 Task: Look for space in Salem, India from 9th June, 2023 to 16th June, 2023 for 2 adults in price range Rs.8000 to Rs.16000. Place can be entire place with 2 bedrooms having 2 beds and 1 bathroom. Property type can be house, flat, guest house. Booking option can be shelf check-in. Required host language is English.
Action: Mouse moved to (460, 65)
Screenshot: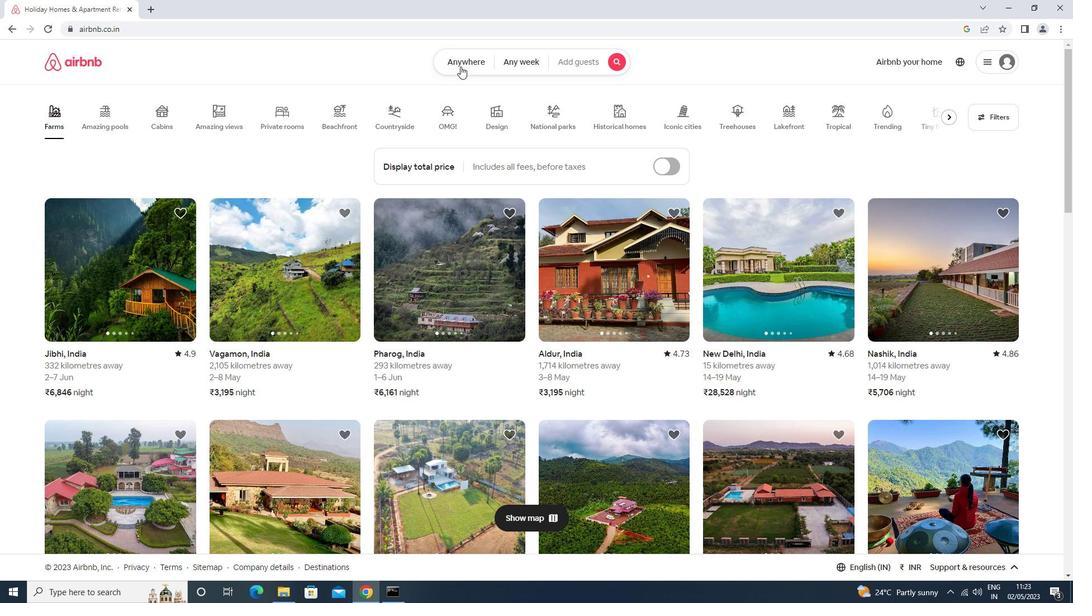 
Action: Mouse pressed left at (460, 65)
Screenshot: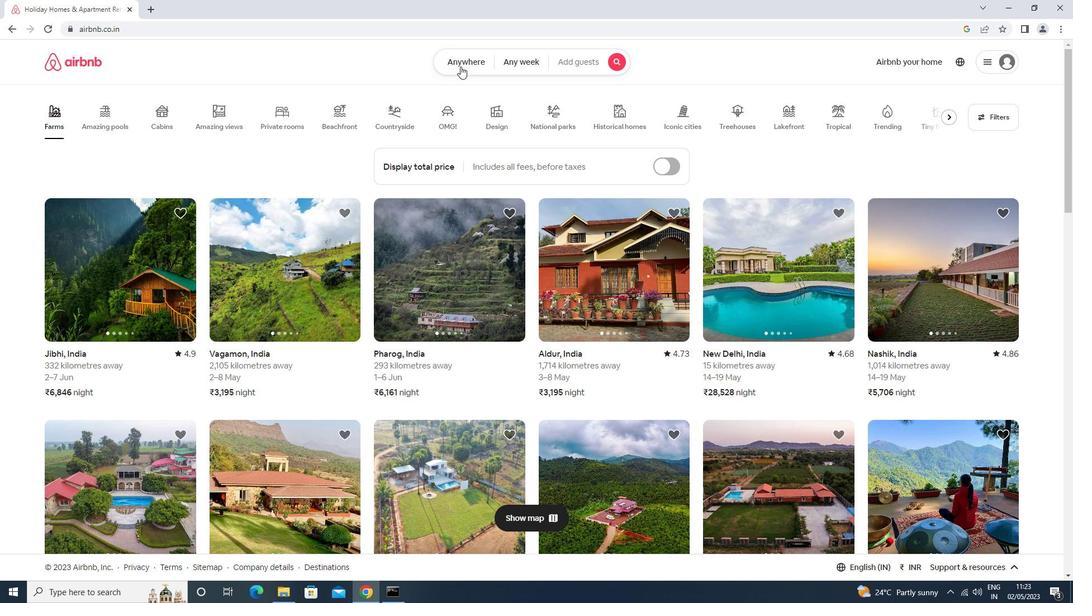
Action: Mouse moved to (422, 103)
Screenshot: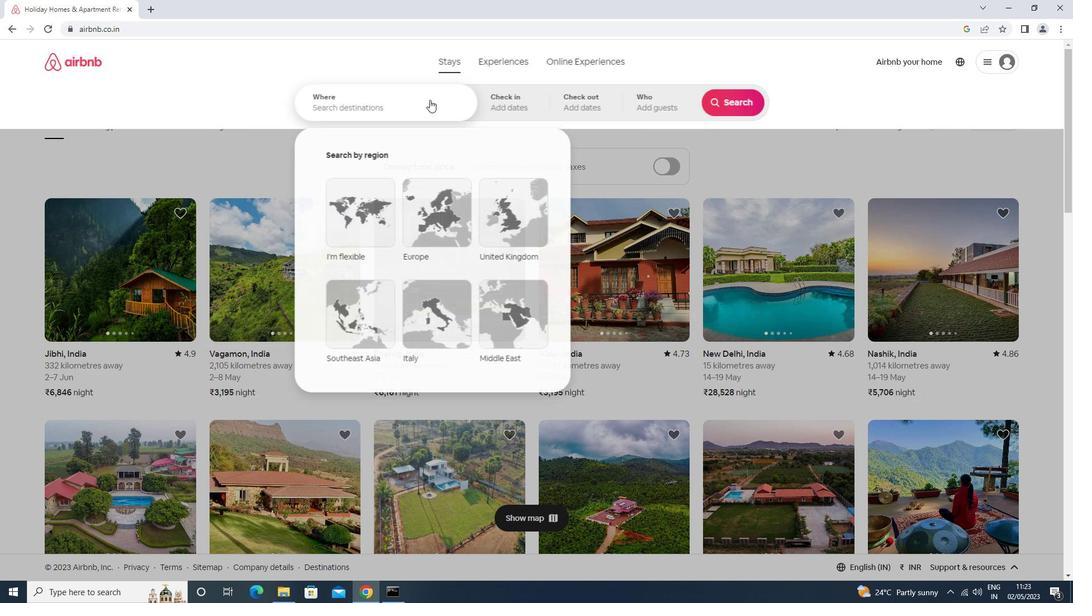 
Action: Mouse pressed left at (422, 103)
Screenshot: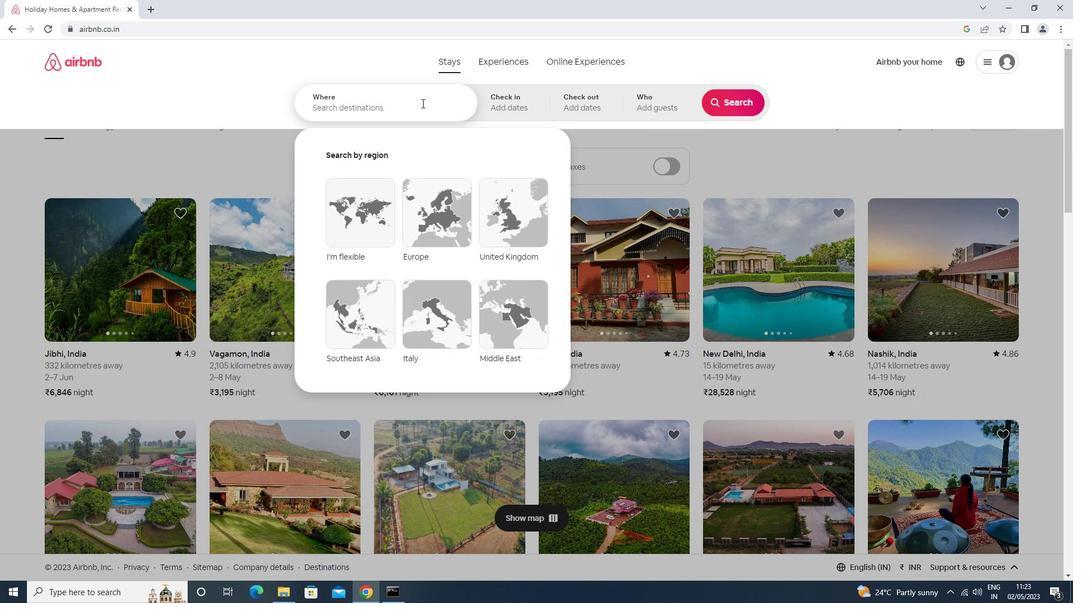 
Action: Mouse moved to (422, 105)
Screenshot: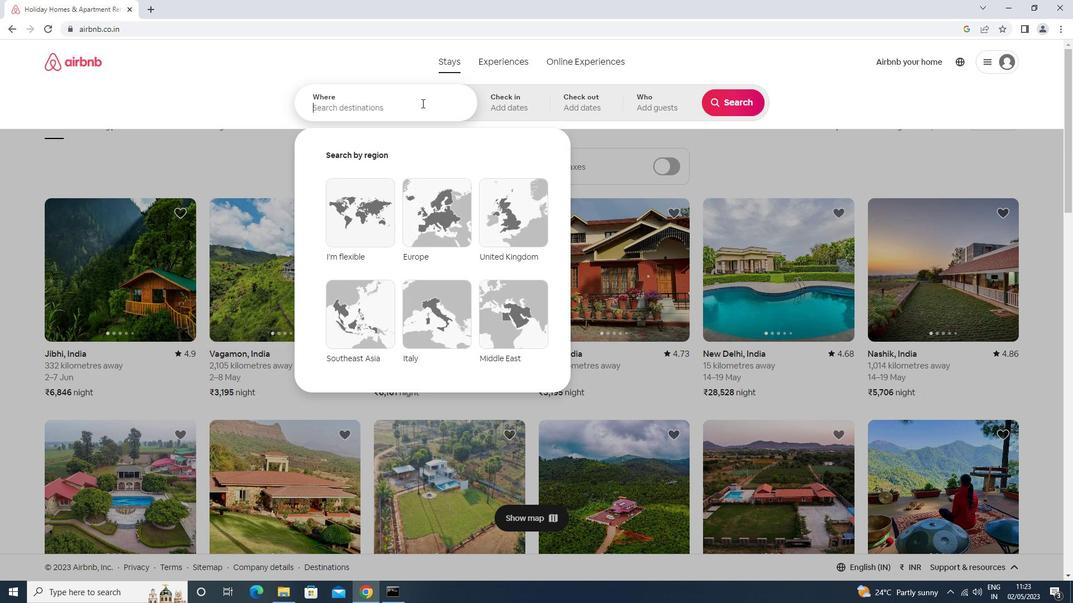 
Action: Key pressed s<Key.caps_lock>alem<Key.enter>
Screenshot: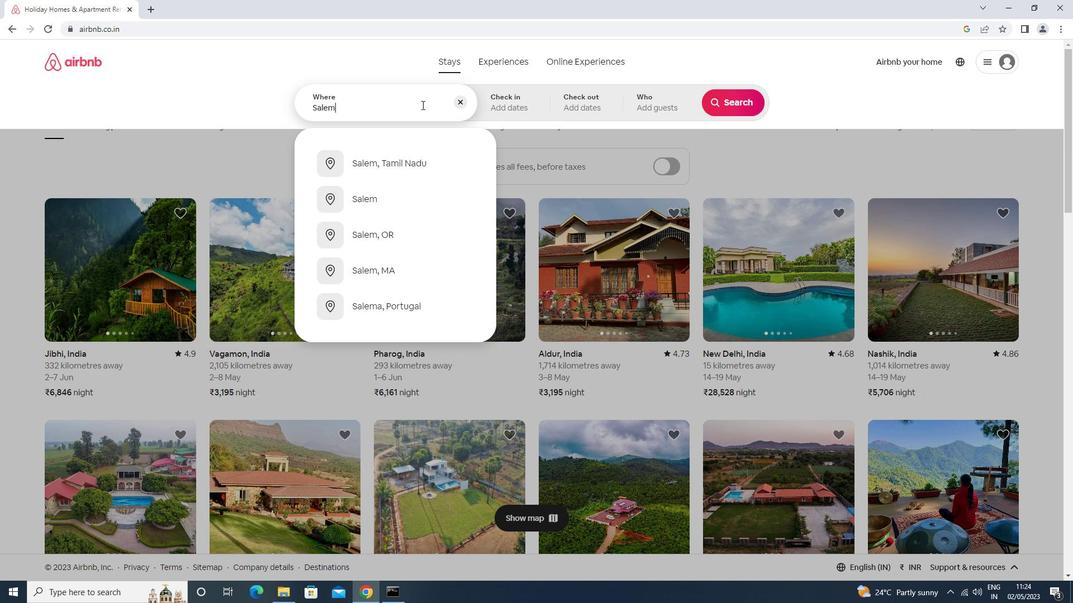 
Action: Mouse moved to (686, 260)
Screenshot: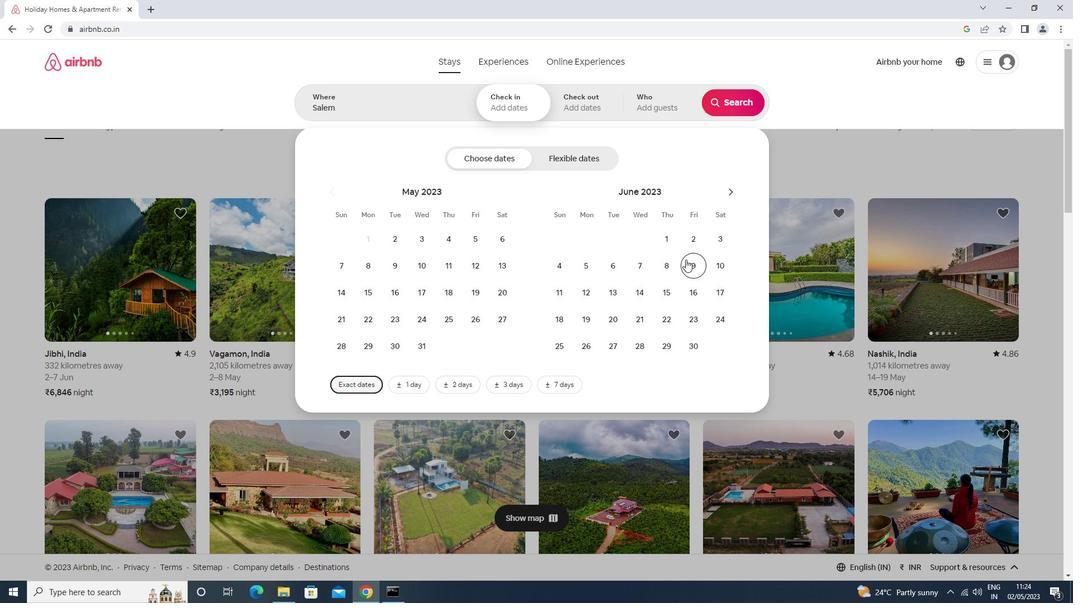 
Action: Mouse pressed left at (686, 260)
Screenshot: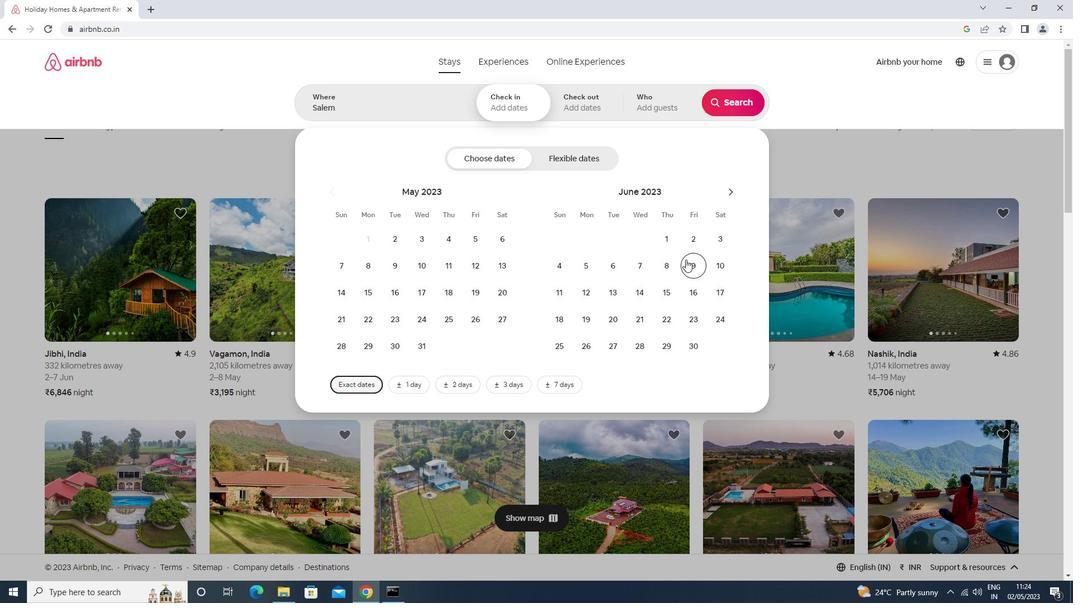 
Action: Mouse moved to (697, 301)
Screenshot: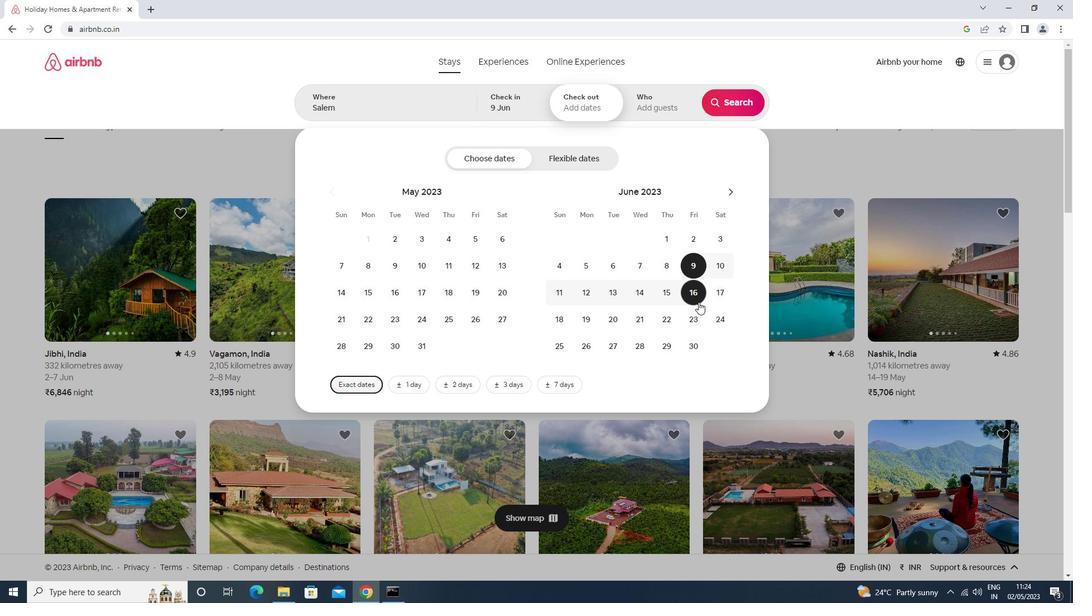 
Action: Mouse pressed left at (697, 301)
Screenshot: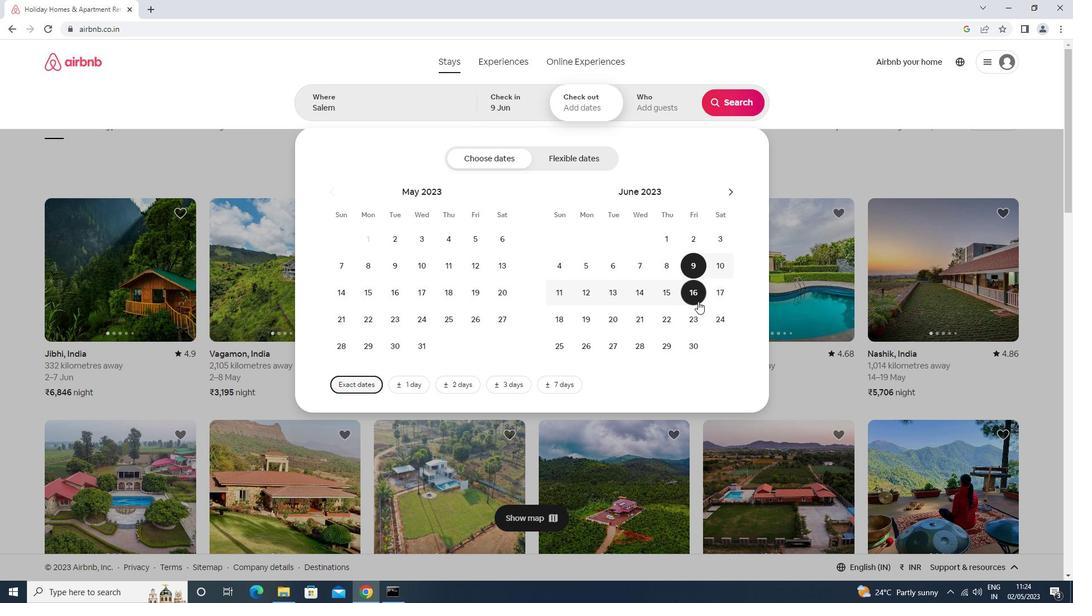 
Action: Mouse moved to (646, 107)
Screenshot: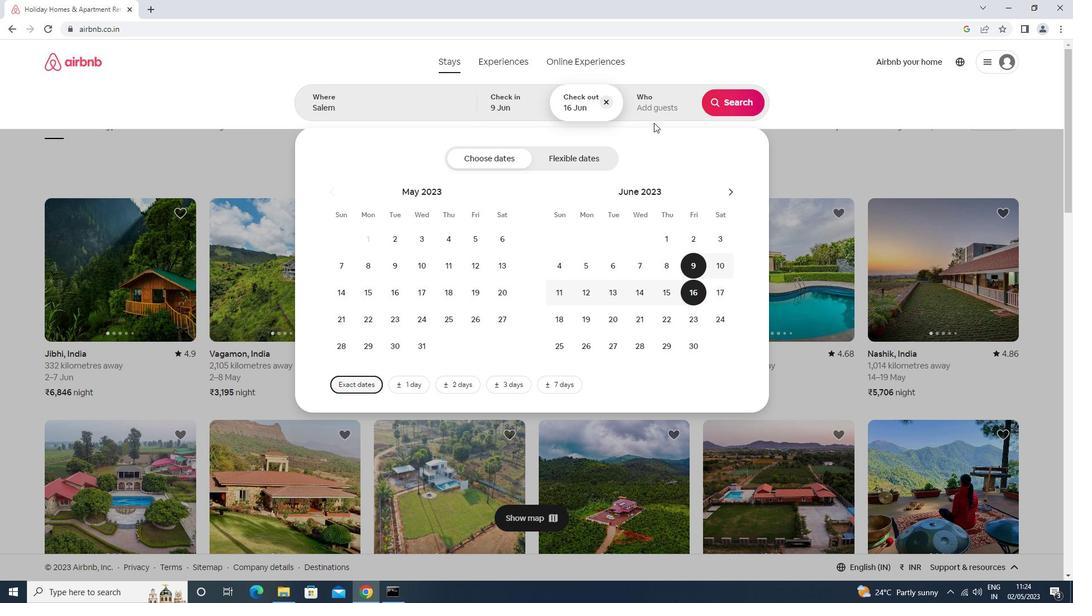 
Action: Mouse pressed left at (646, 107)
Screenshot: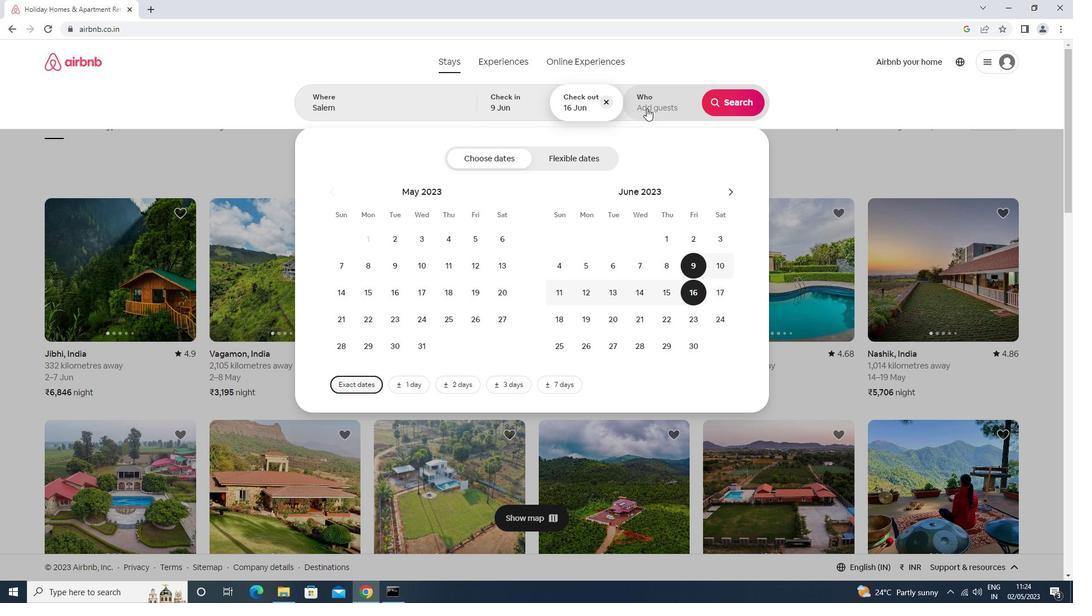 
Action: Mouse moved to (734, 164)
Screenshot: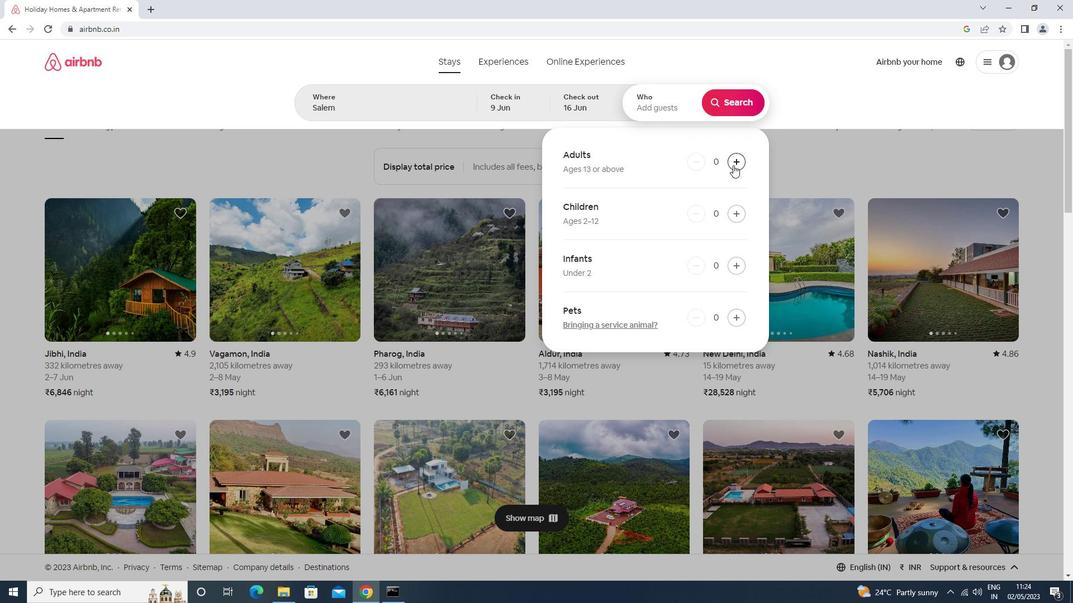 
Action: Mouse pressed left at (734, 164)
Screenshot: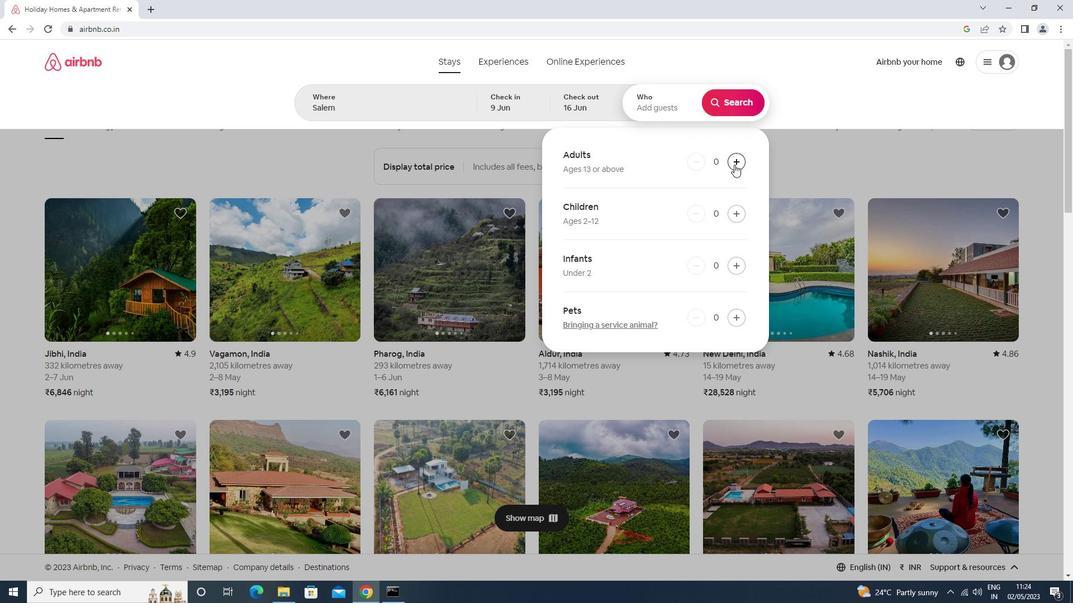 
Action: Mouse pressed left at (734, 164)
Screenshot: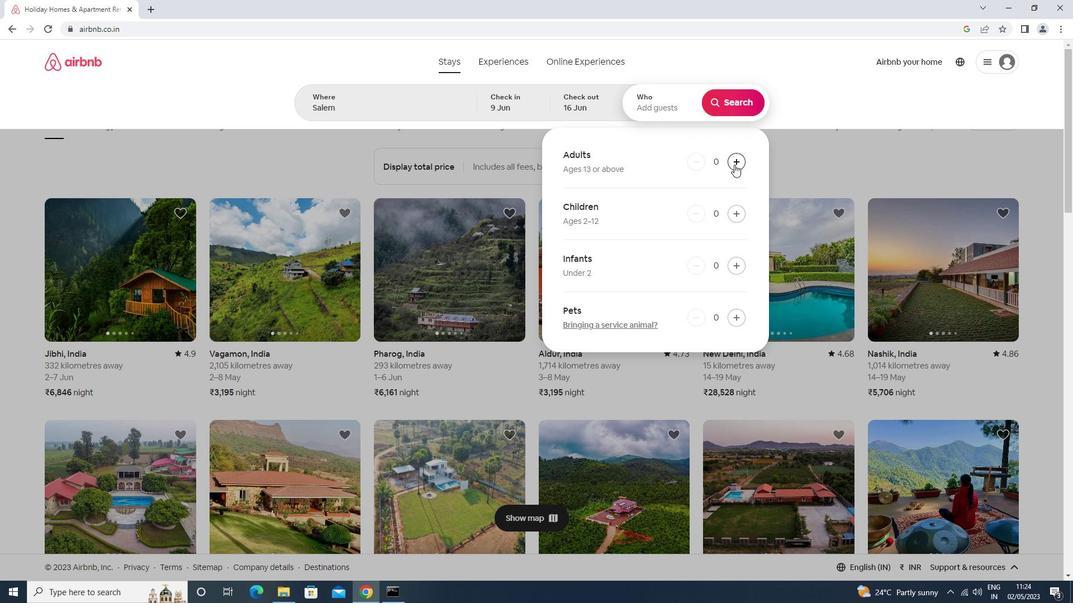 
Action: Mouse moved to (735, 107)
Screenshot: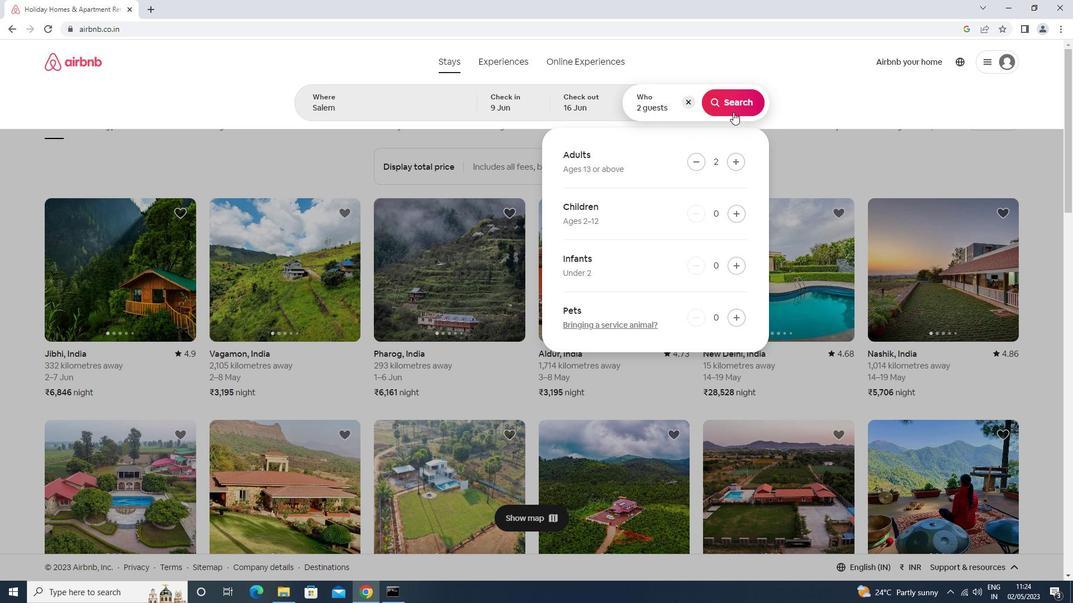
Action: Mouse pressed left at (735, 107)
Screenshot: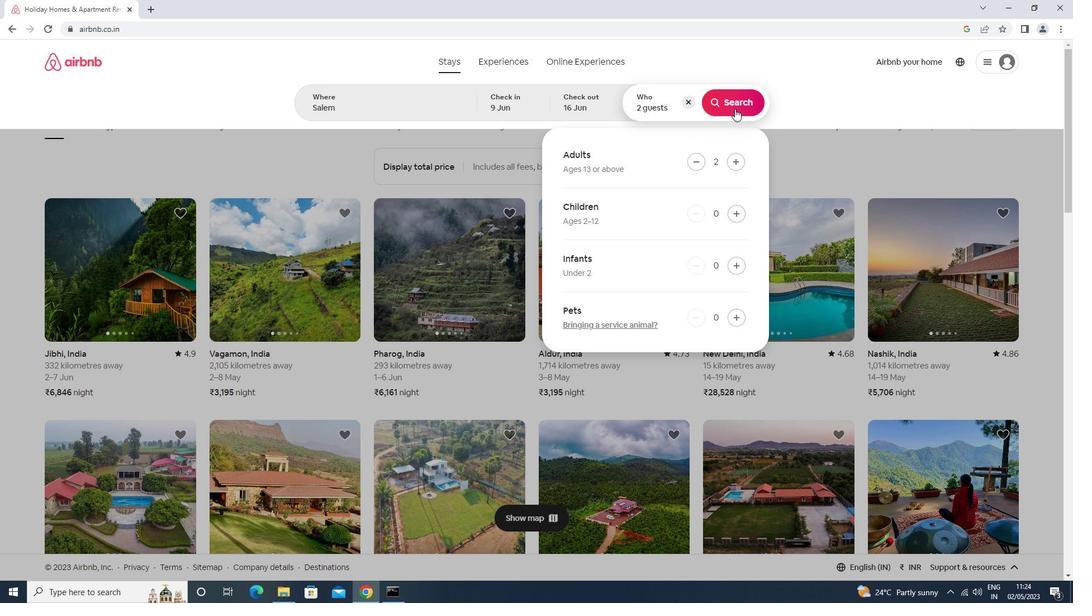 
Action: Mouse moved to (1008, 104)
Screenshot: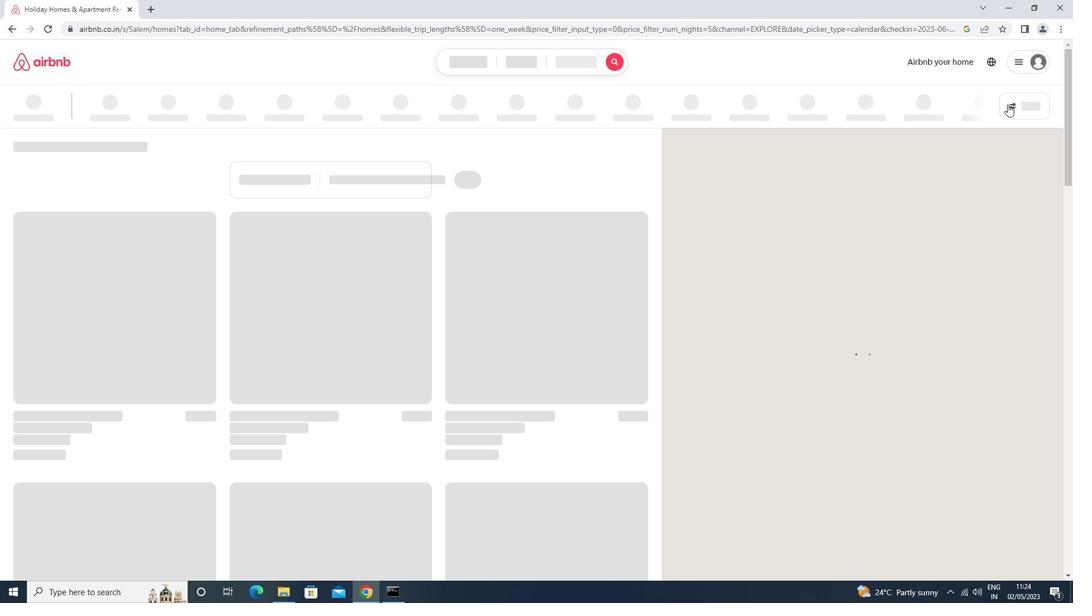 
Action: Mouse pressed left at (1008, 104)
Screenshot: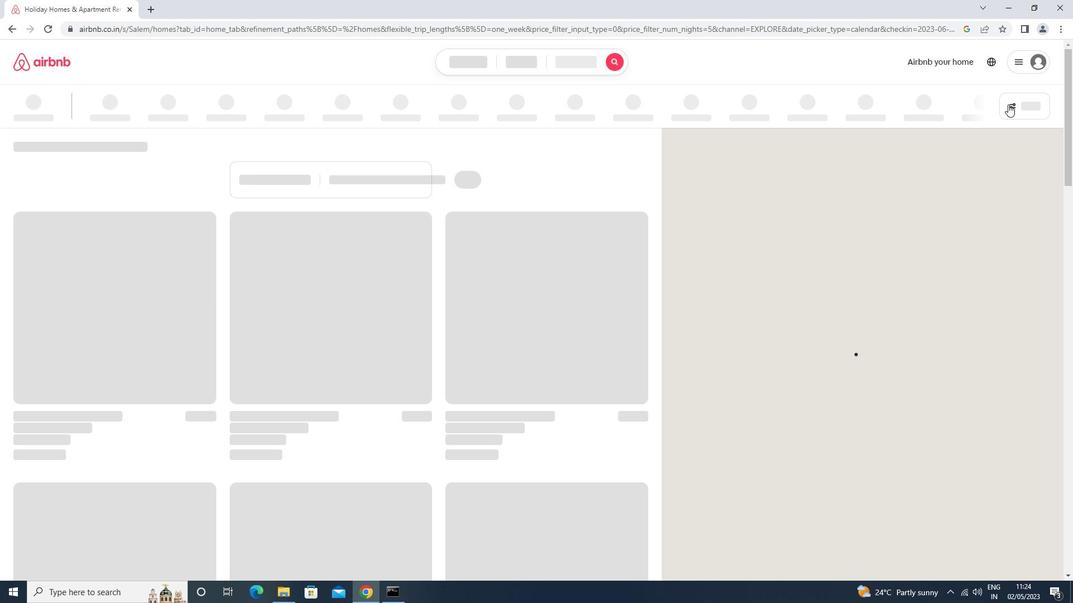 
Action: Mouse moved to (1012, 103)
Screenshot: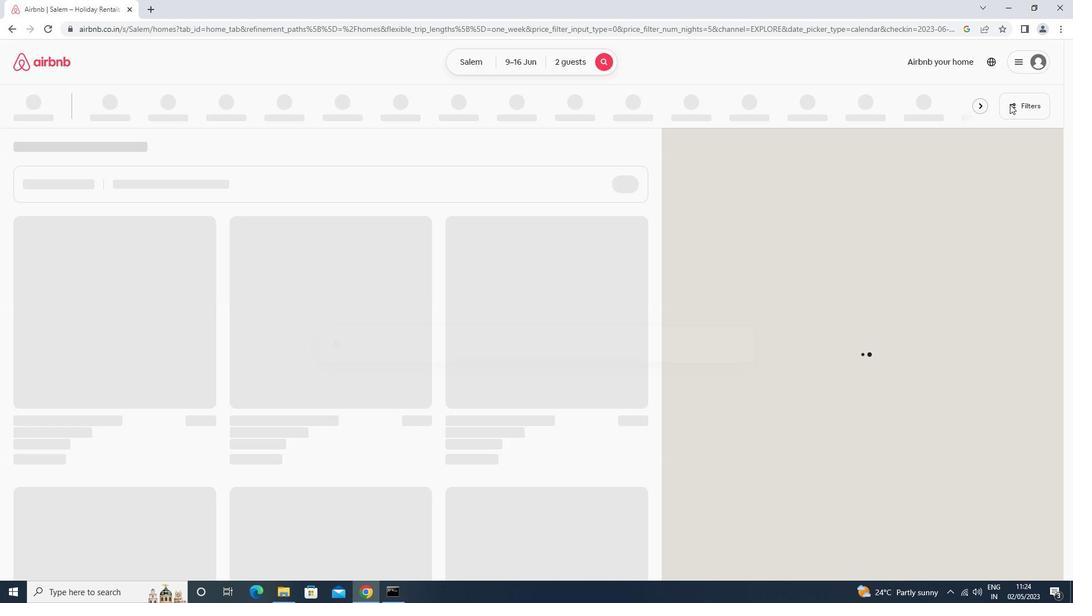 
Action: Mouse pressed left at (1012, 103)
Screenshot: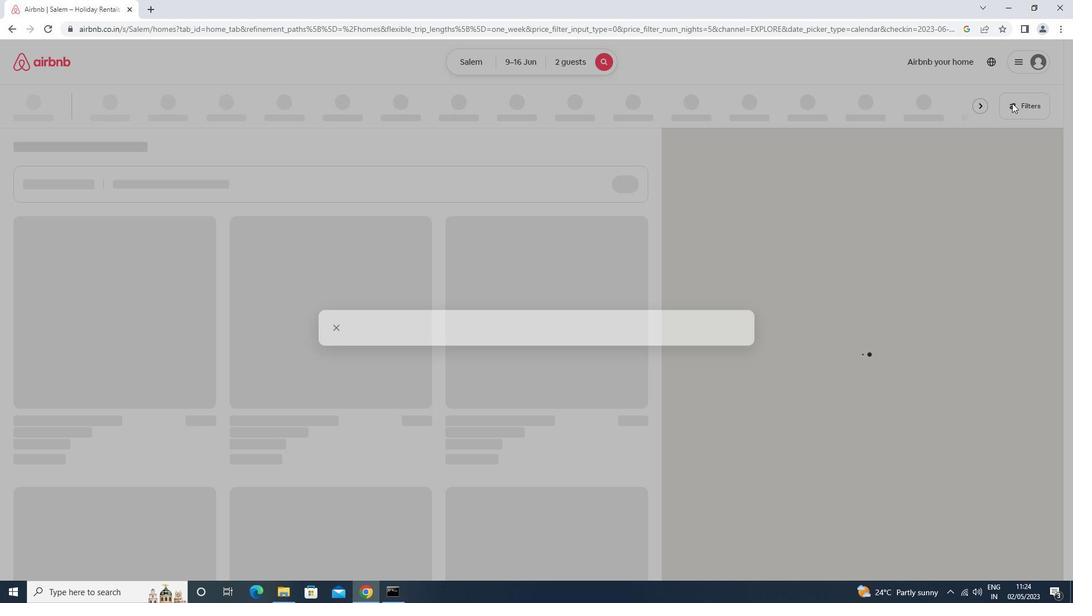 
Action: Mouse moved to (1010, 113)
Screenshot: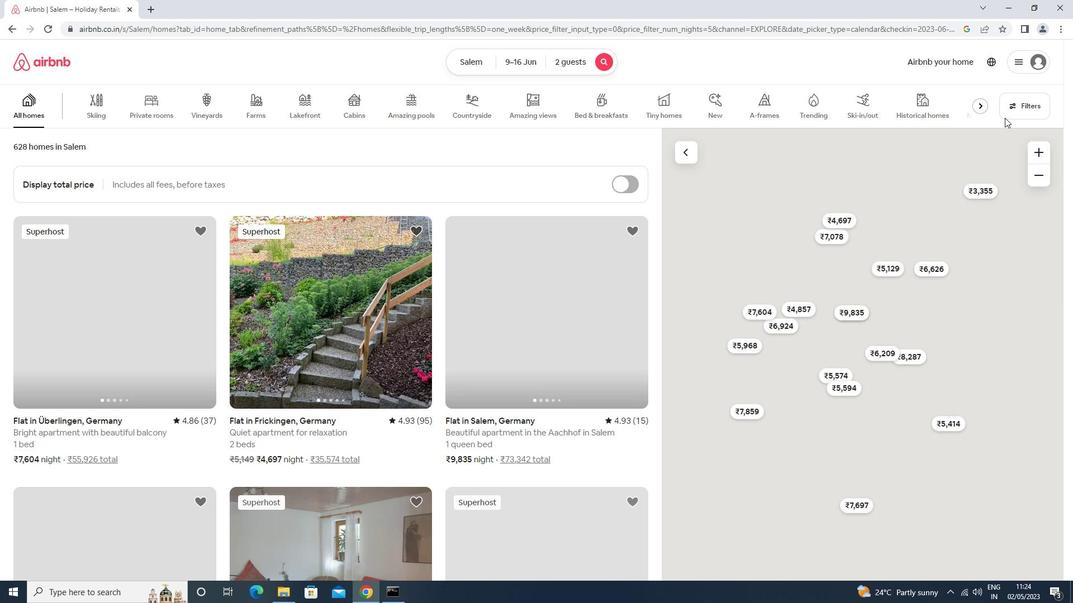 
Action: Mouse pressed left at (1010, 113)
Screenshot: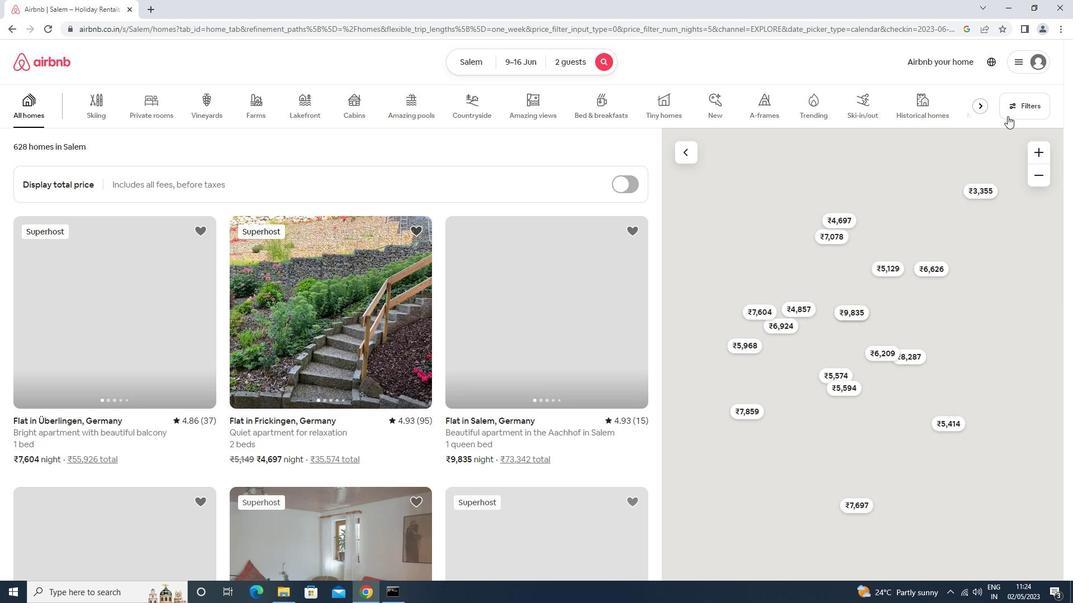 
Action: Mouse moved to (433, 248)
Screenshot: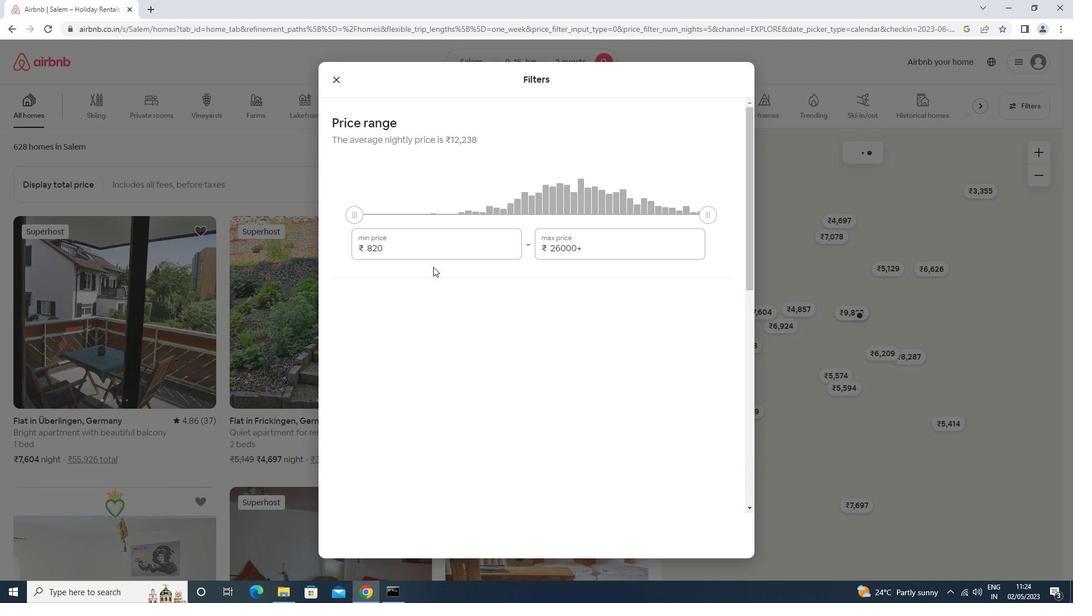 
Action: Mouse pressed left at (433, 248)
Screenshot: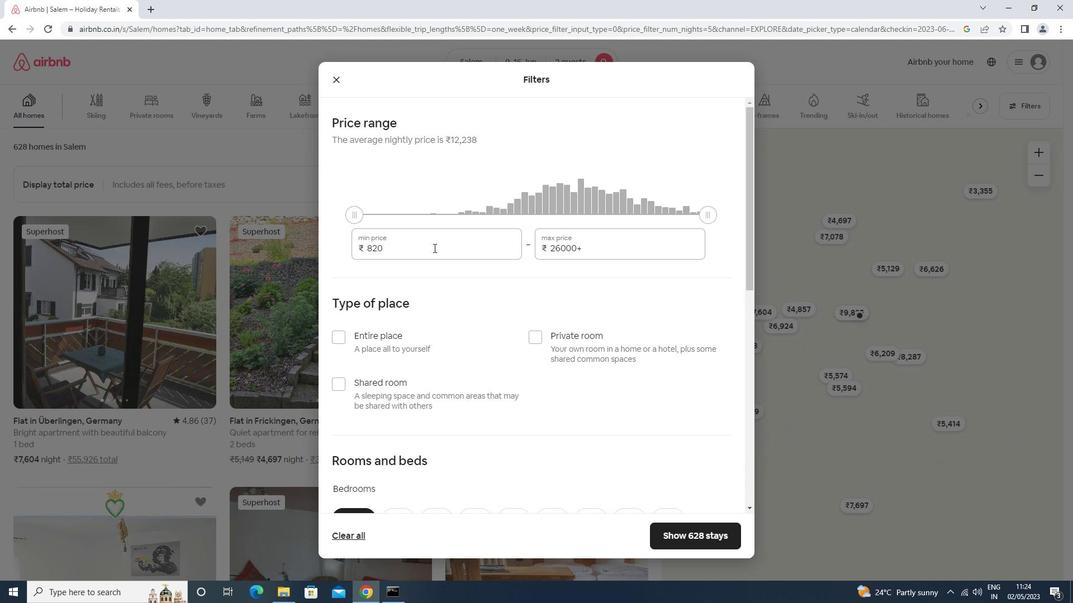
Action: Mouse moved to (433, 247)
Screenshot: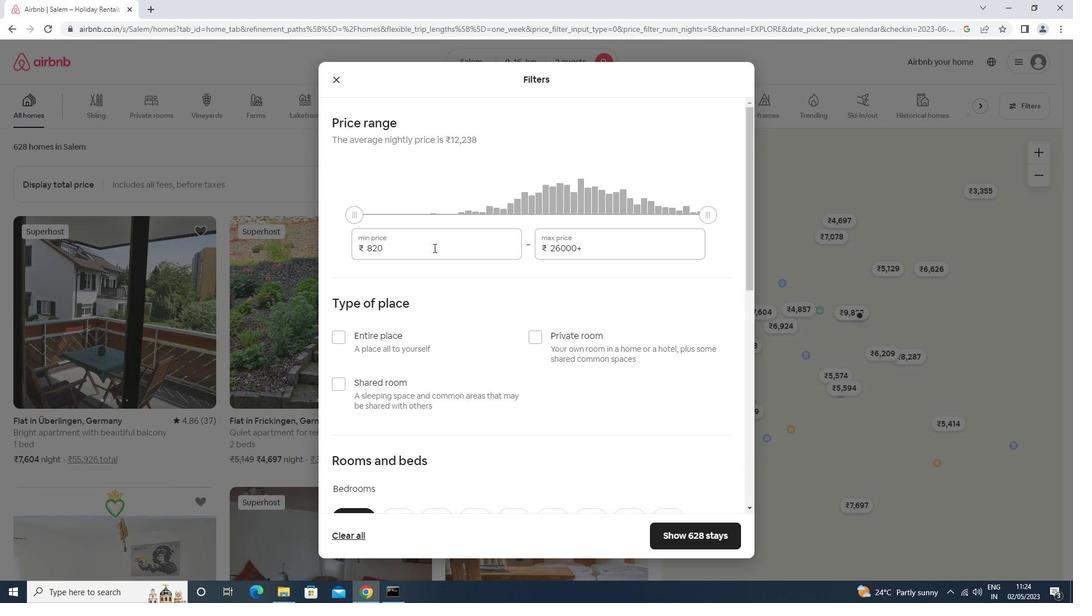 
Action: Key pressed <Key.backspace><Key.backspace><Key.backspace><Key.backspace><Key.backspace>8000<Key.tab>16000
Screenshot: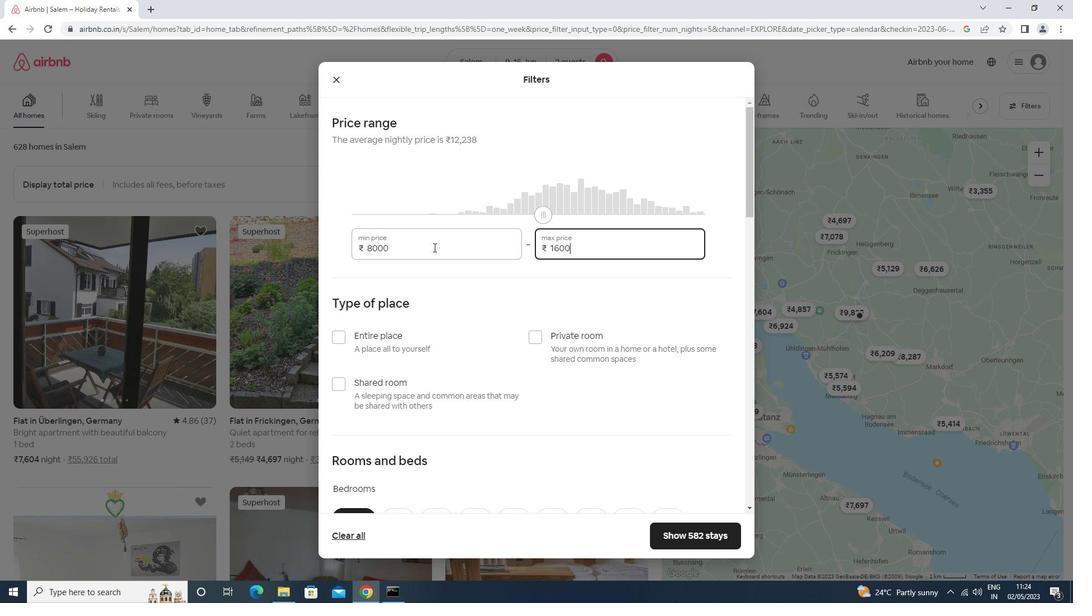 
Action: Mouse moved to (367, 339)
Screenshot: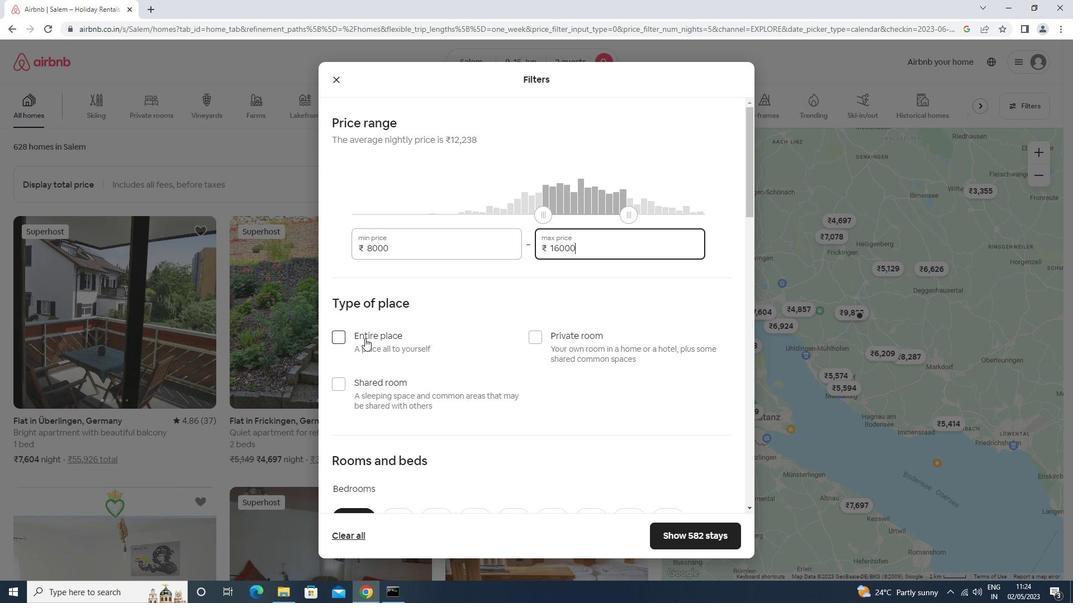 
Action: Mouse pressed left at (367, 339)
Screenshot: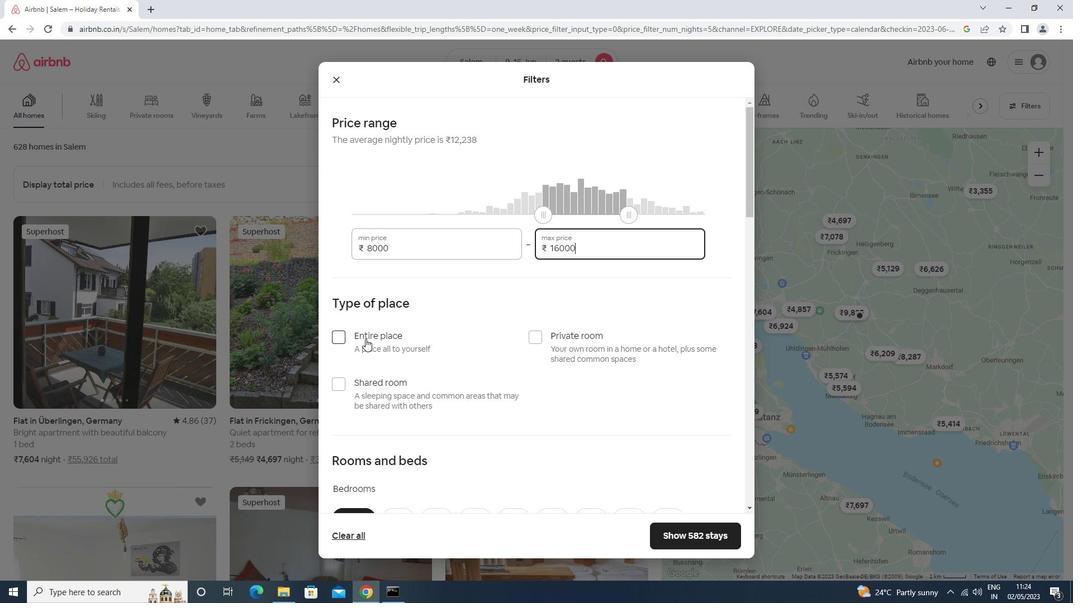 
Action: Mouse scrolled (367, 338) with delta (0, 0)
Screenshot: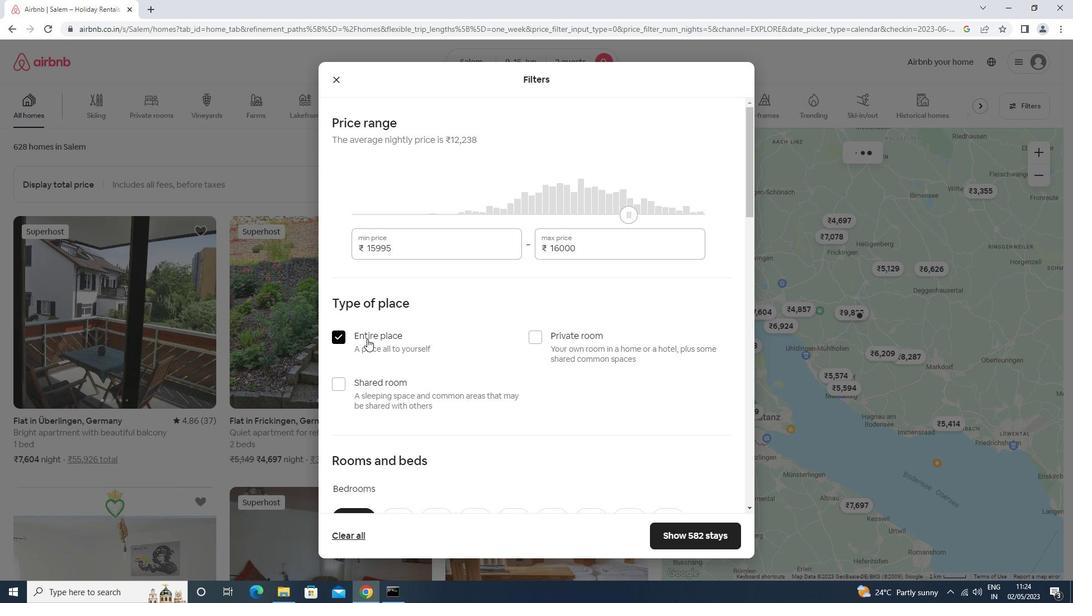 
Action: Mouse scrolled (367, 338) with delta (0, 0)
Screenshot: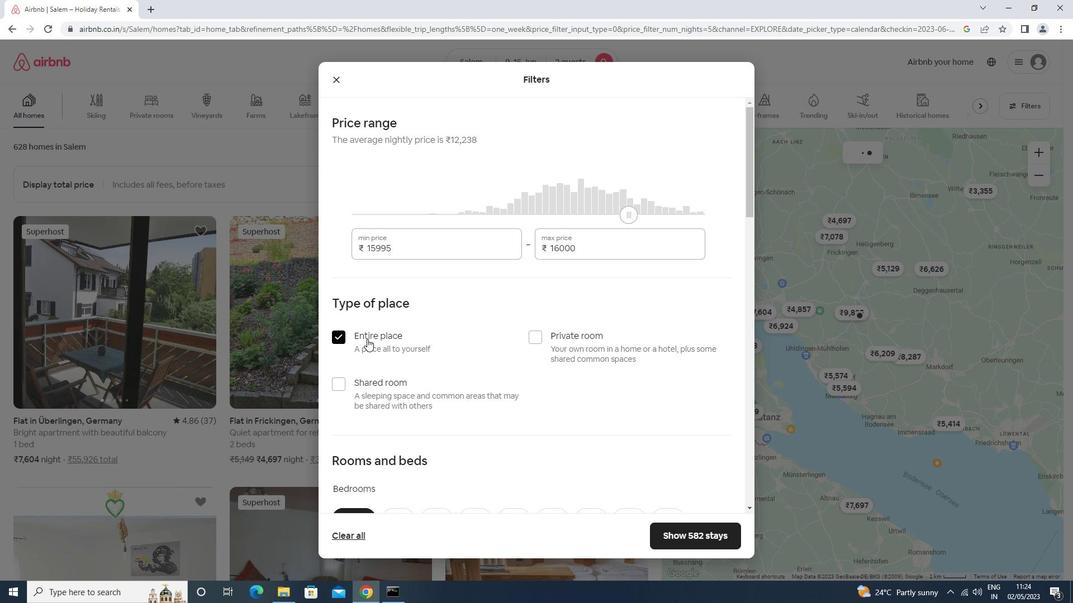
Action: Mouse scrolled (367, 338) with delta (0, 0)
Screenshot: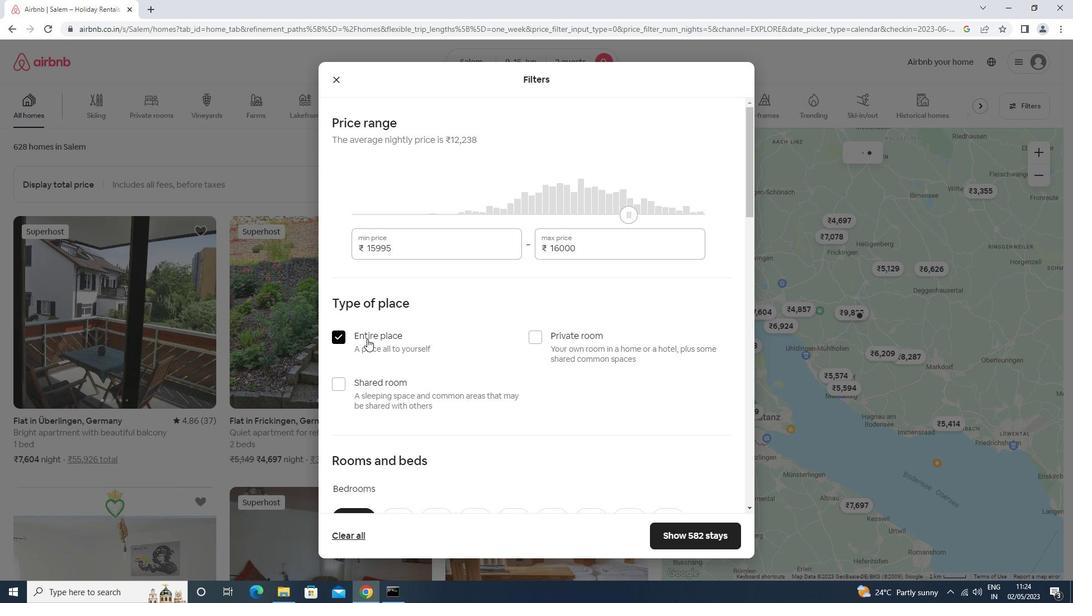 
Action: Mouse scrolled (367, 338) with delta (0, 0)
Screenshot: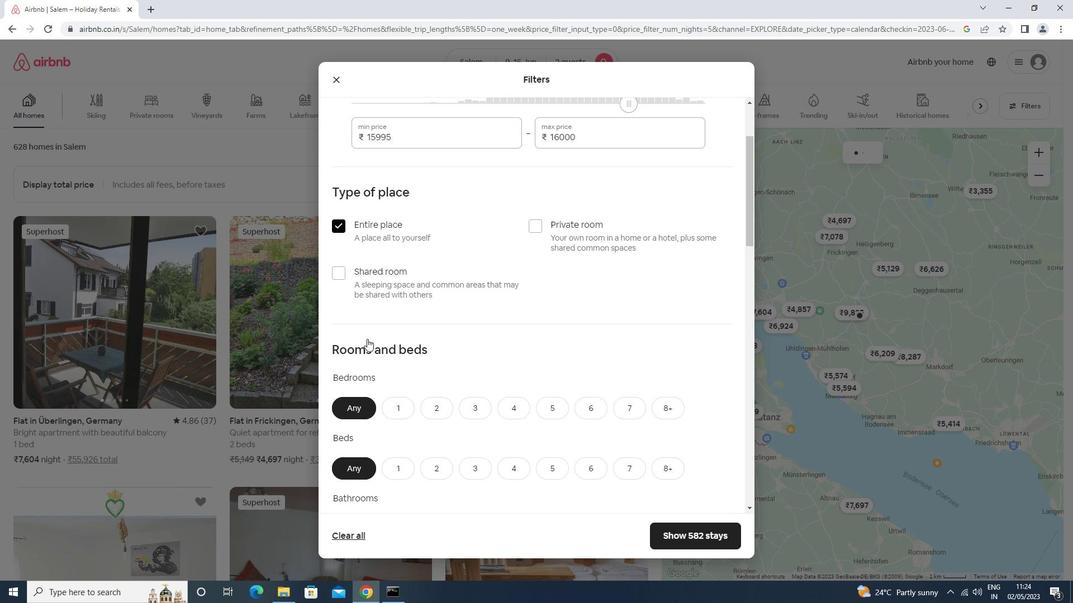 
Action: Mouse moved to (426, 290)
Screenshot: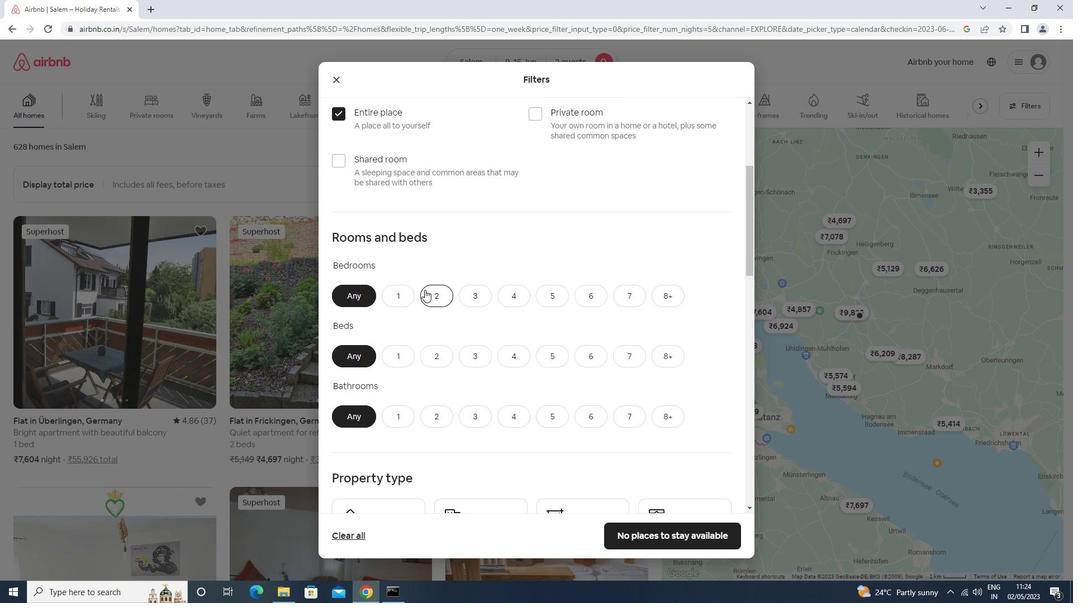 
Action: Mouse pressed left at (426, 290)
Screenshot: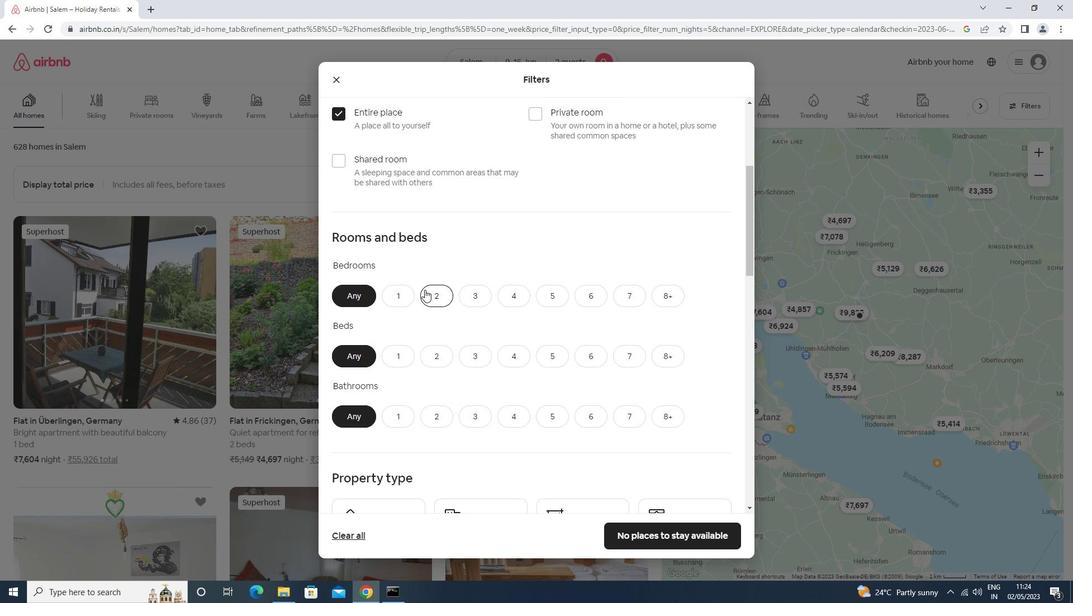 
Action: Mouse moved to (435, 356)
Screenshot: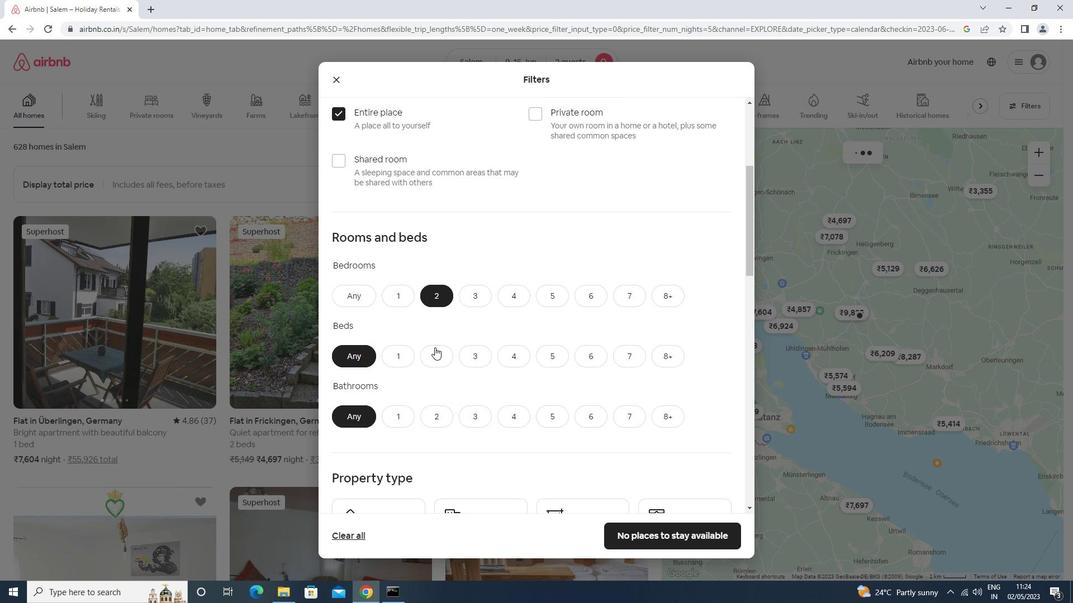
Action: Mouse pressed left at (435, 356)
Screenshot: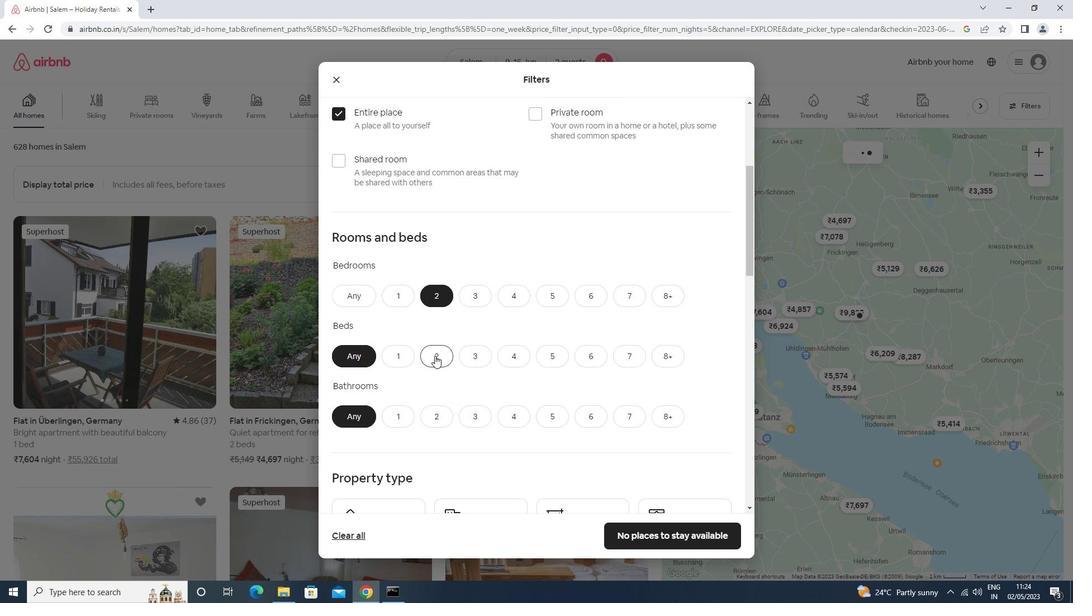 
Action: Mouse moved to (435, 356)
Screenshot: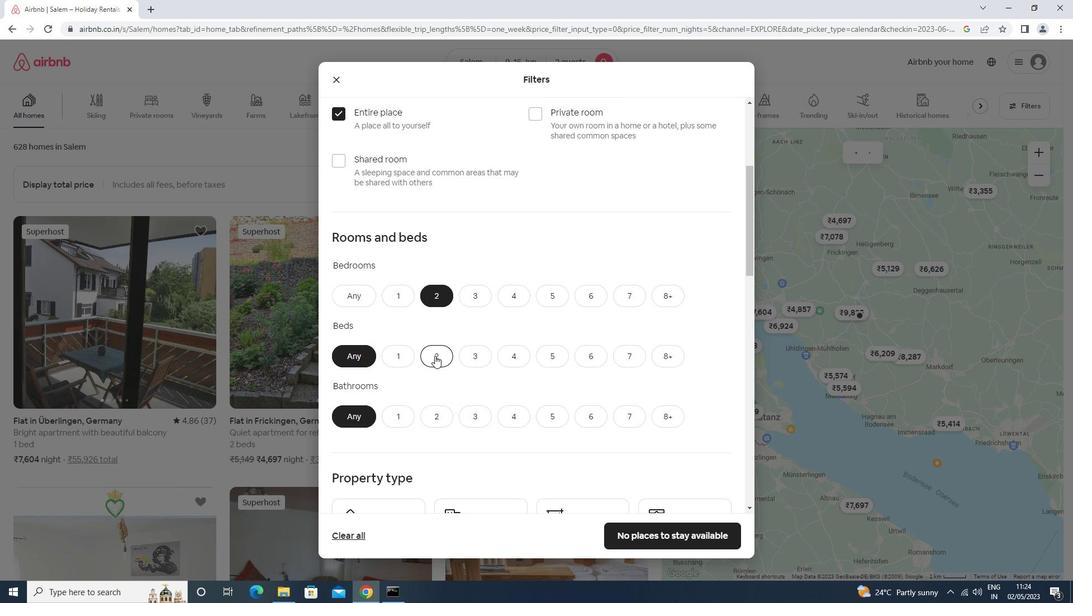 
Action: Mouse scrolled (435, 355) with delta (0, 0)
Screenshot: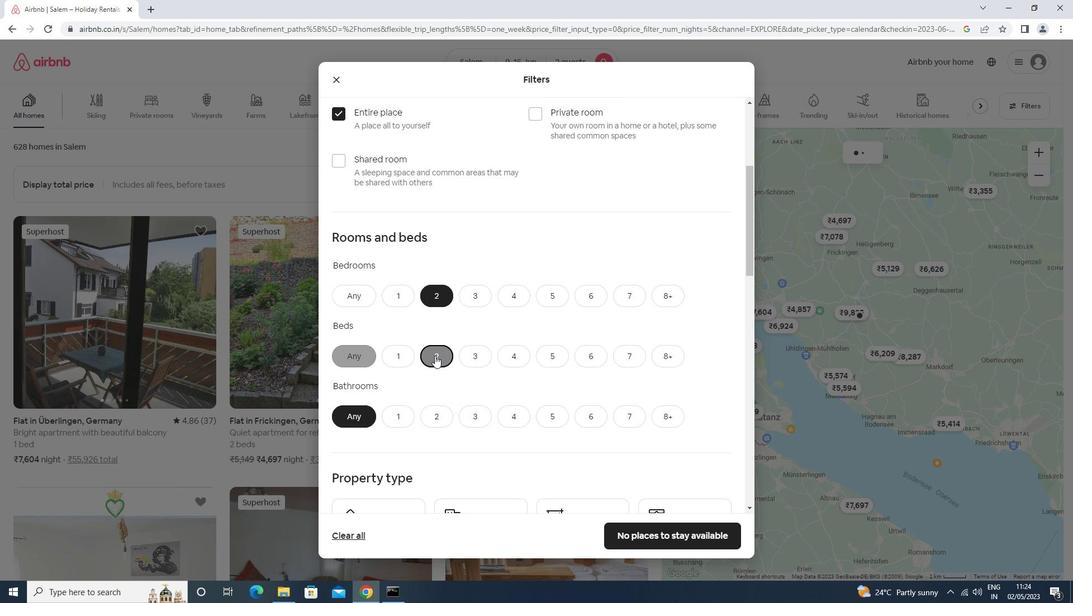 
Action: Mouse scrolled (435, 355) with delta (0, 0)
Screenshot: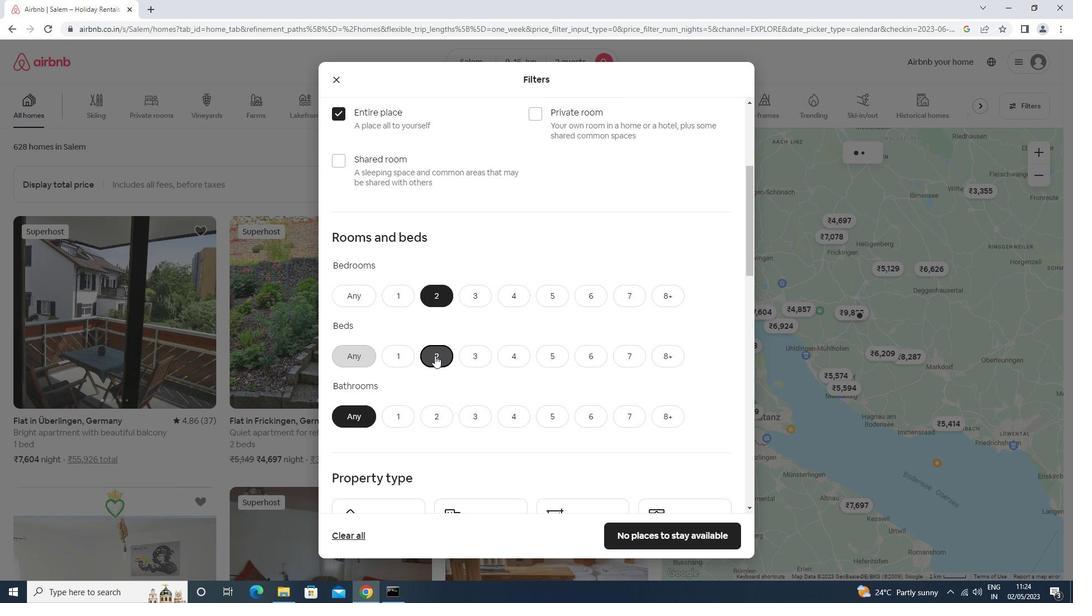 
Action: Mouse moved to (396, 306)
Screenshot: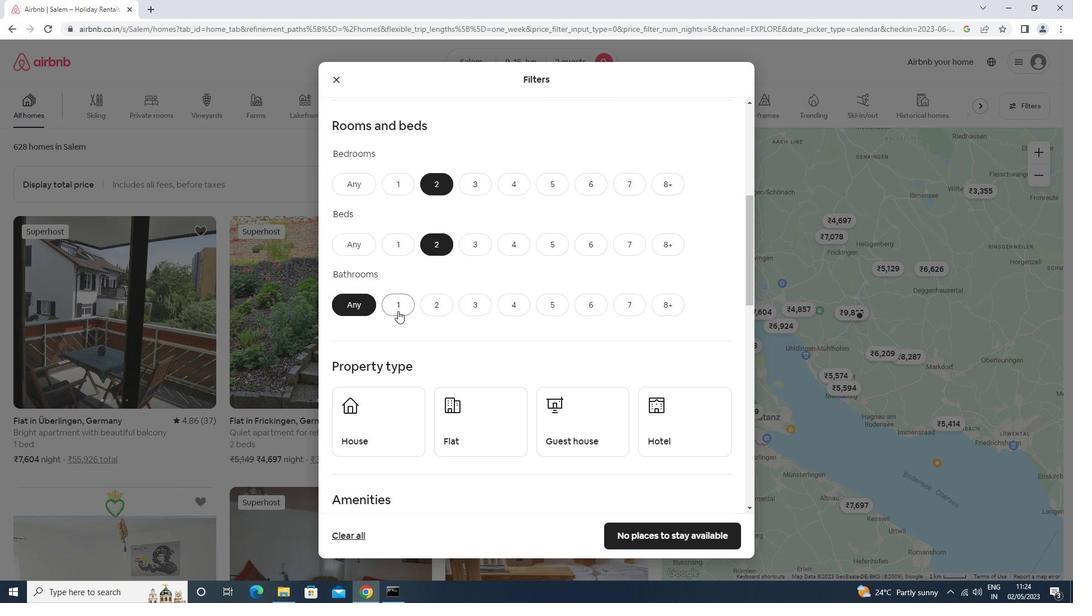 
Action: Mouse pressed left at (396, 306)
Screenshot: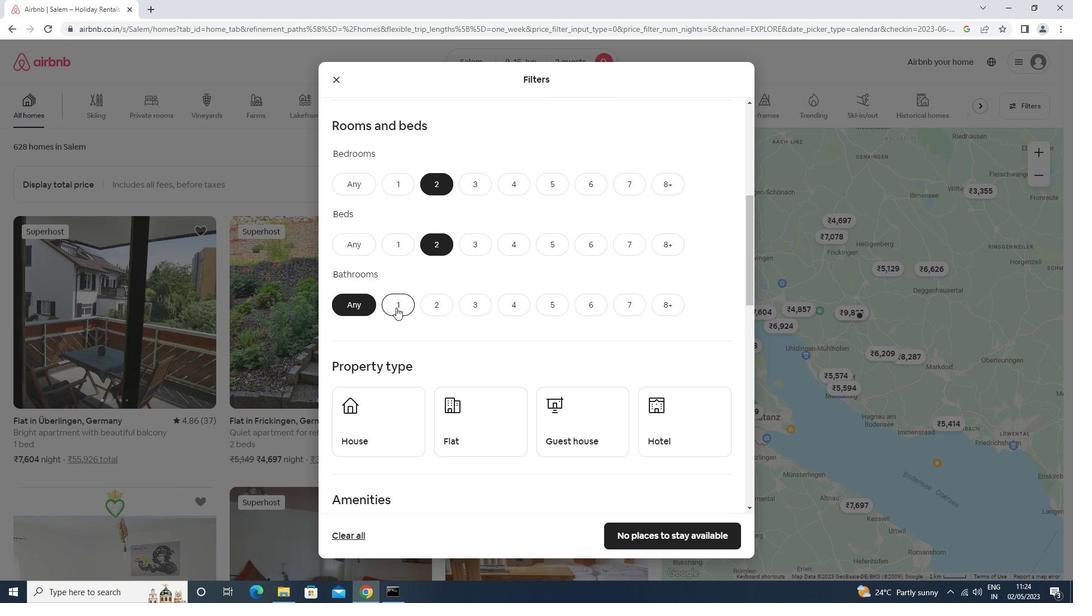 
Action: Mouse moved to (394, 306)
Screenshot: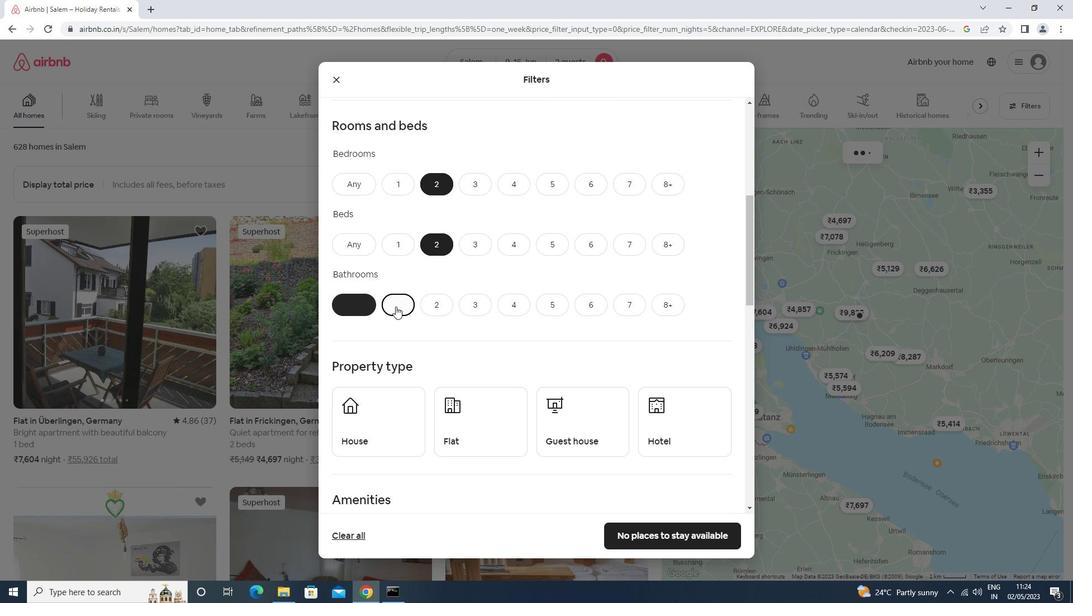 
Action: Mouse scrolled (394, 306) with delta (0, 0)
Screenshot: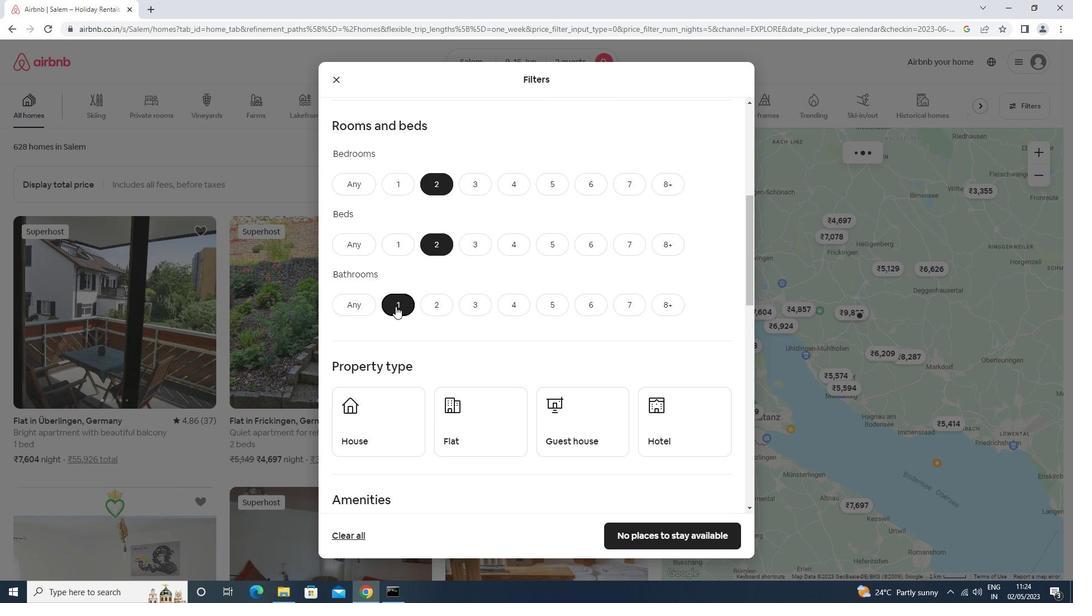 
Action: Mouse scrolled (394, 306) with delta (0, 0)
Screenshot: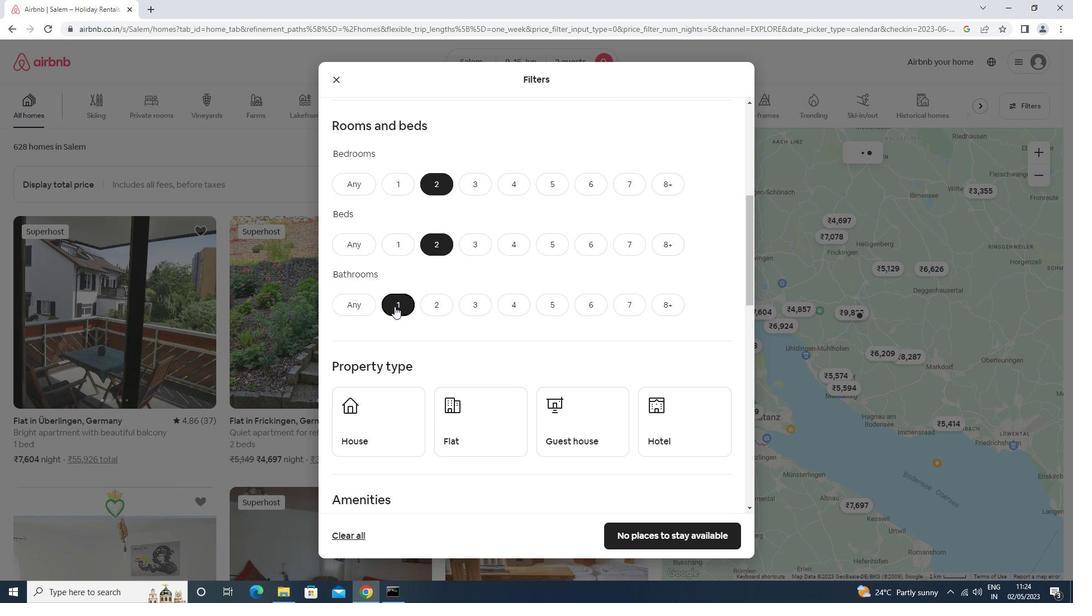 
Action: Mouse moved to (390, 308)
Screenshot: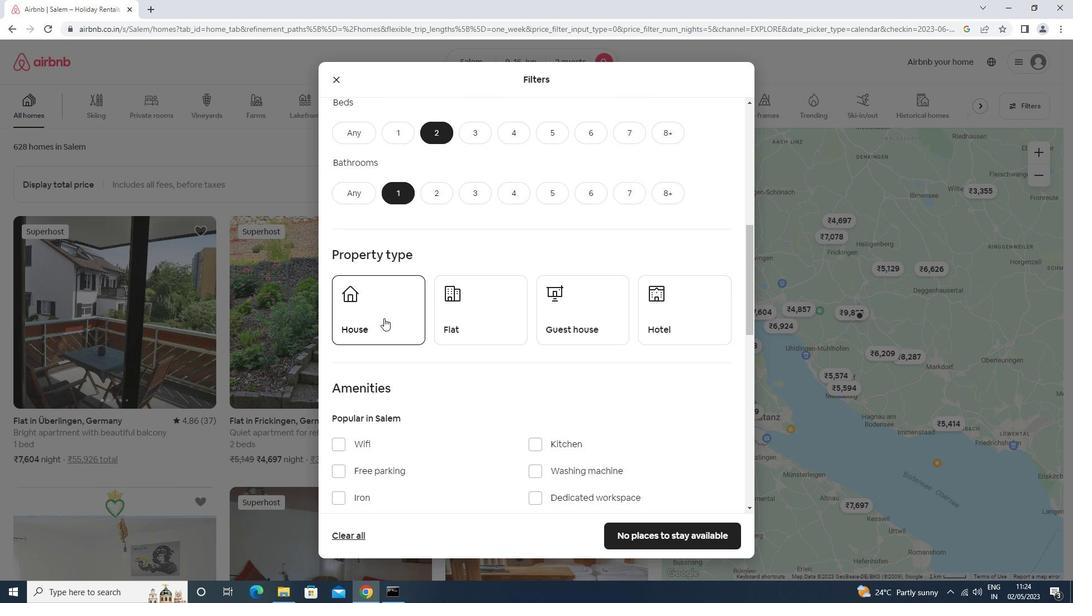 
Action: Mouse pressed left at (390, 308)
Screenshot: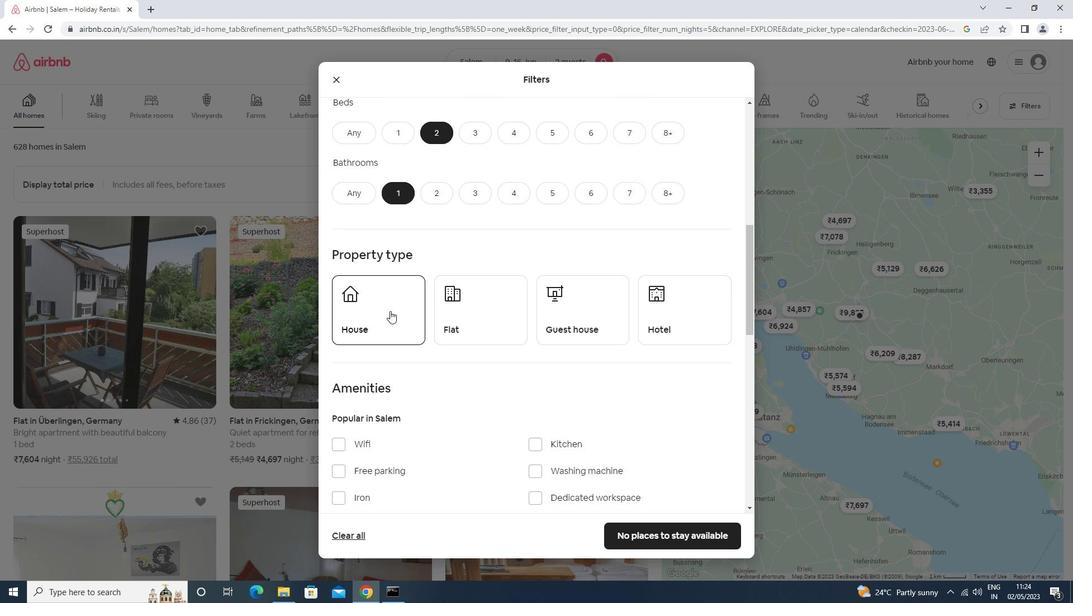 
Action: Mouse moved to (472, 317)
Screenshot: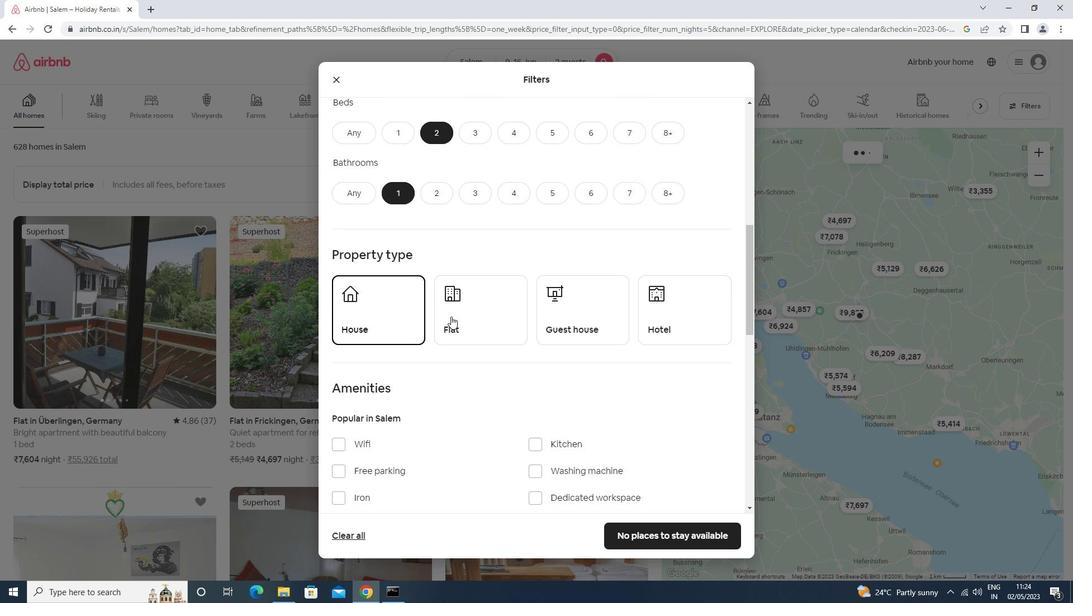 
Action: Mouse pressed left at (472, 317)
Screenshot: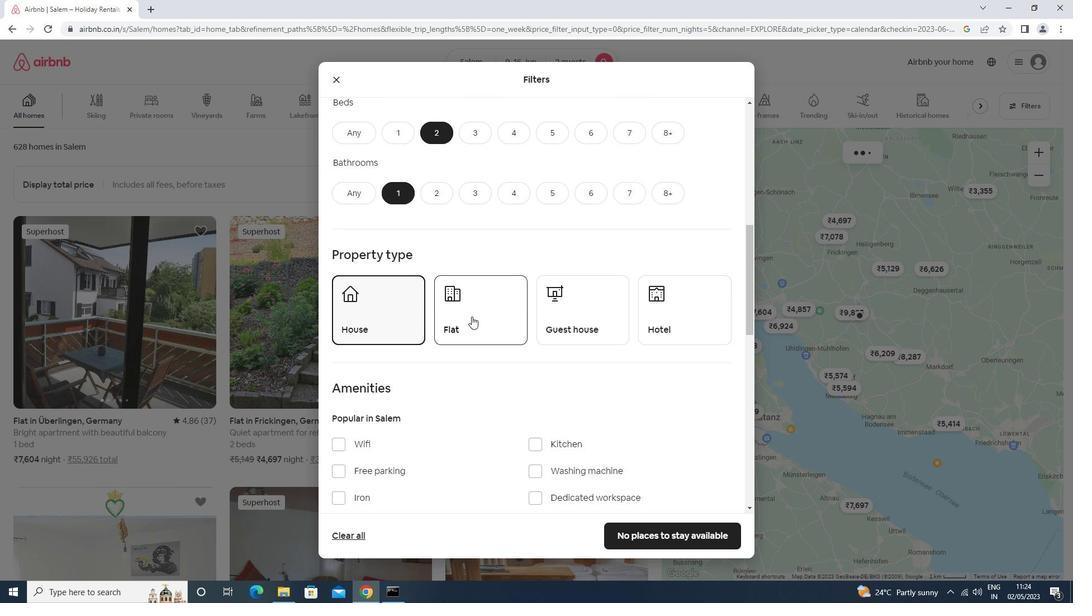 
Action: Mouse moved to (580, 305)
Screenshot: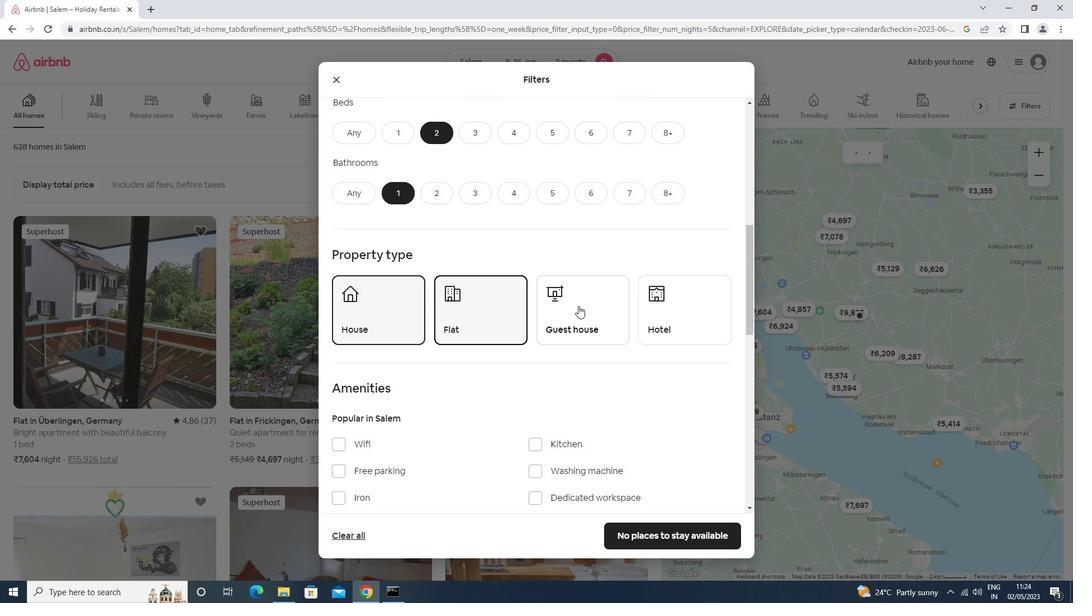 
Action: Mouse pressed left at (580, 305)
Screenshot: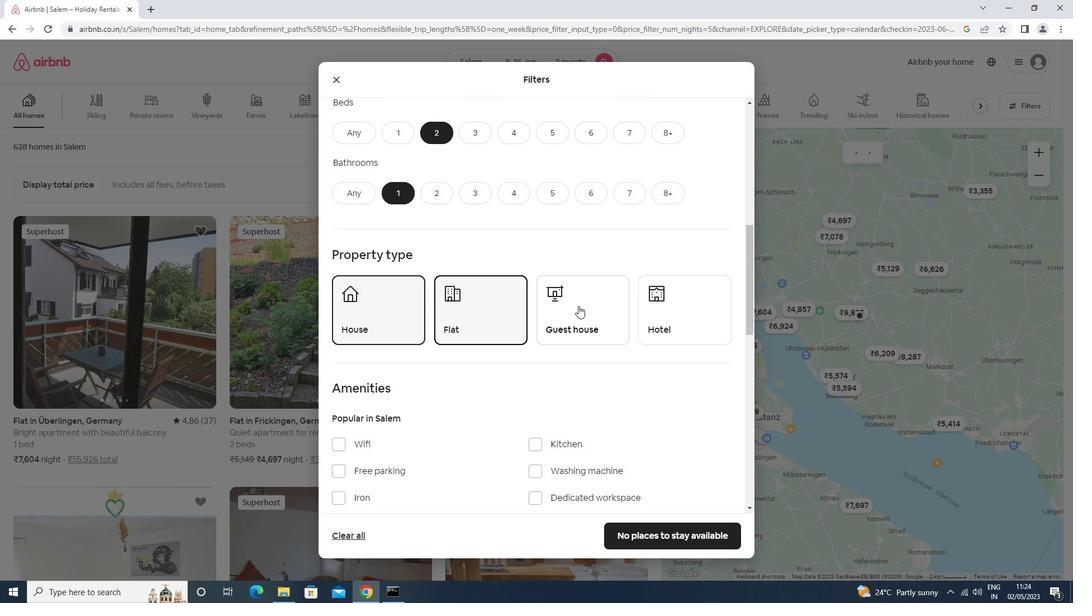 
Action: Mouse moved to (578, 309)
Screenshot: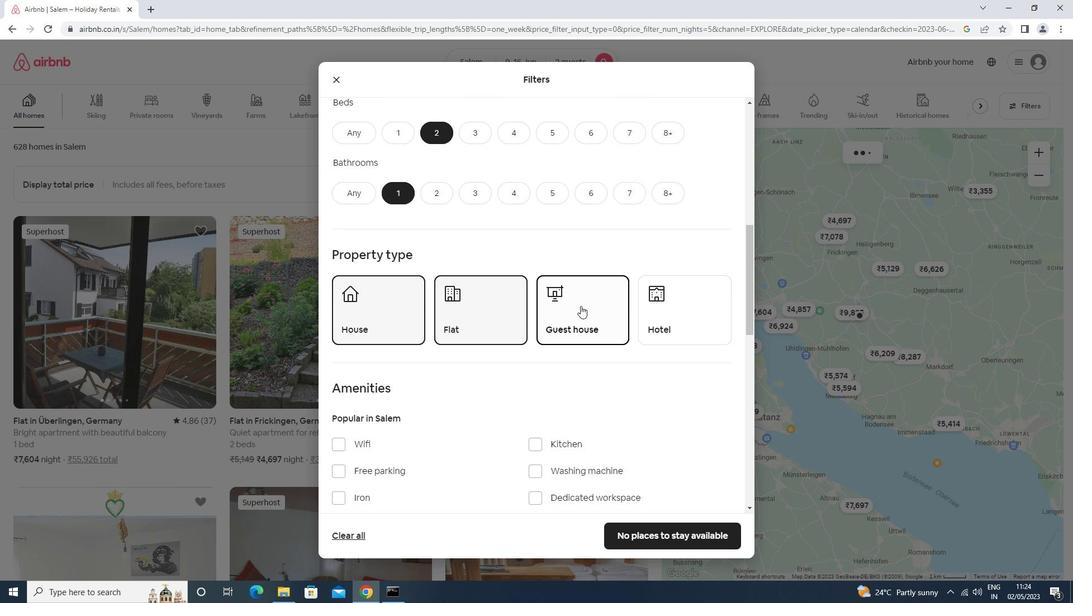 
Action: Mouse scrolled (578, 309) with delta (0, 0)
Screenshot: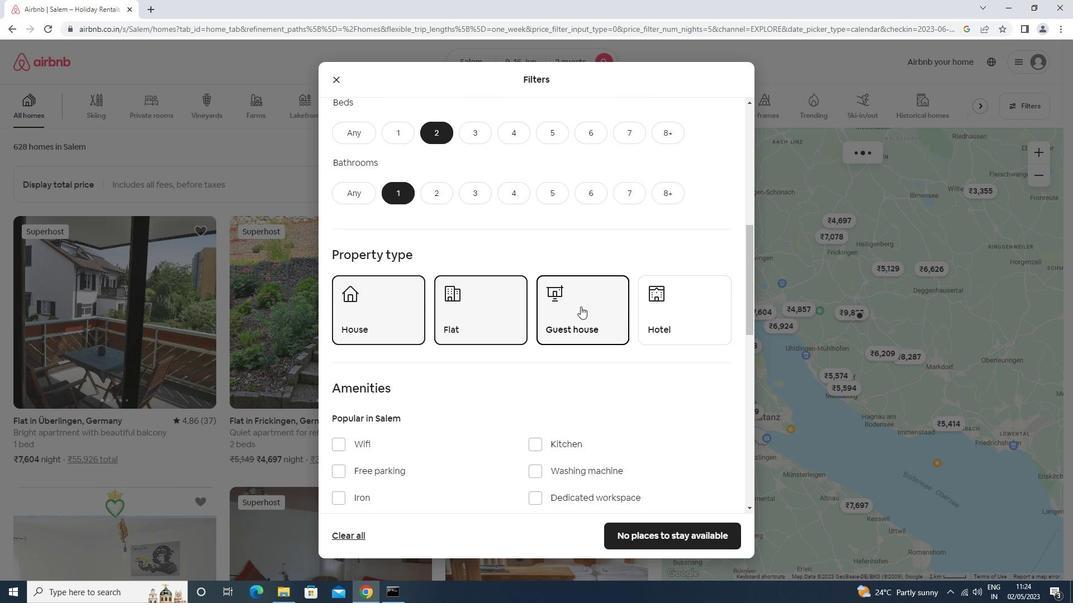 
Action: Mouse moved to (578, 309)
Screenshot: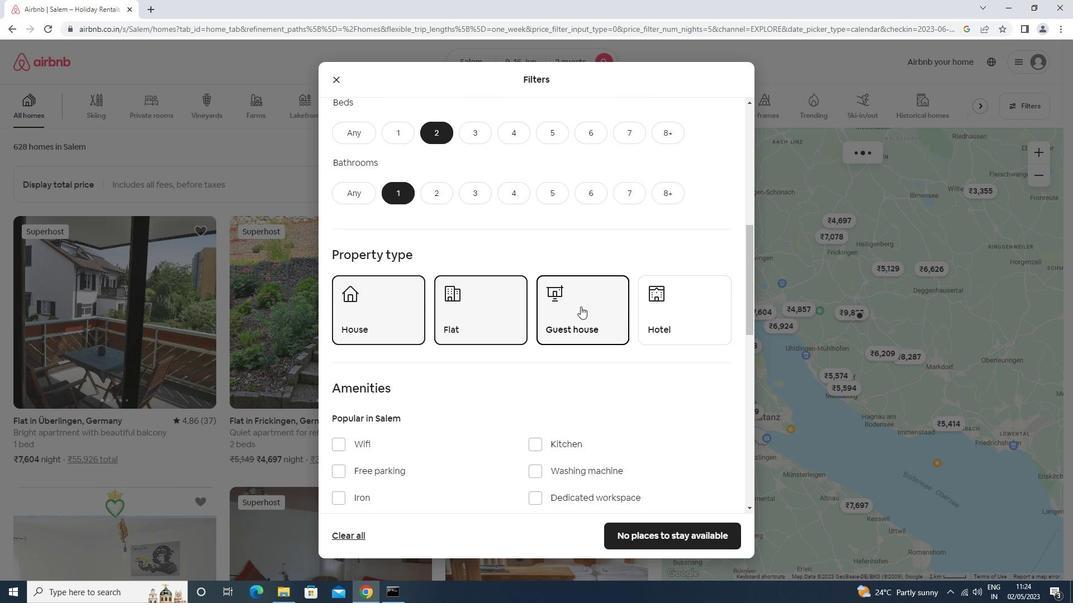 
Action: Mouse scrolled (578, 309) with delta (0, 0)
Screenshot: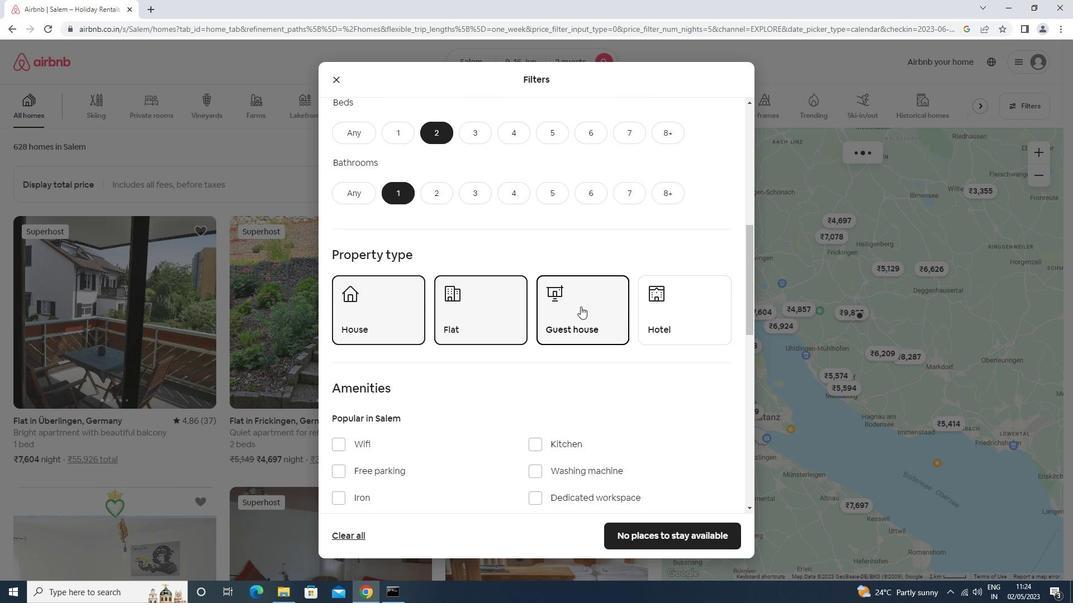 
Action: Mouse moved to (578, 310)
Screenshot: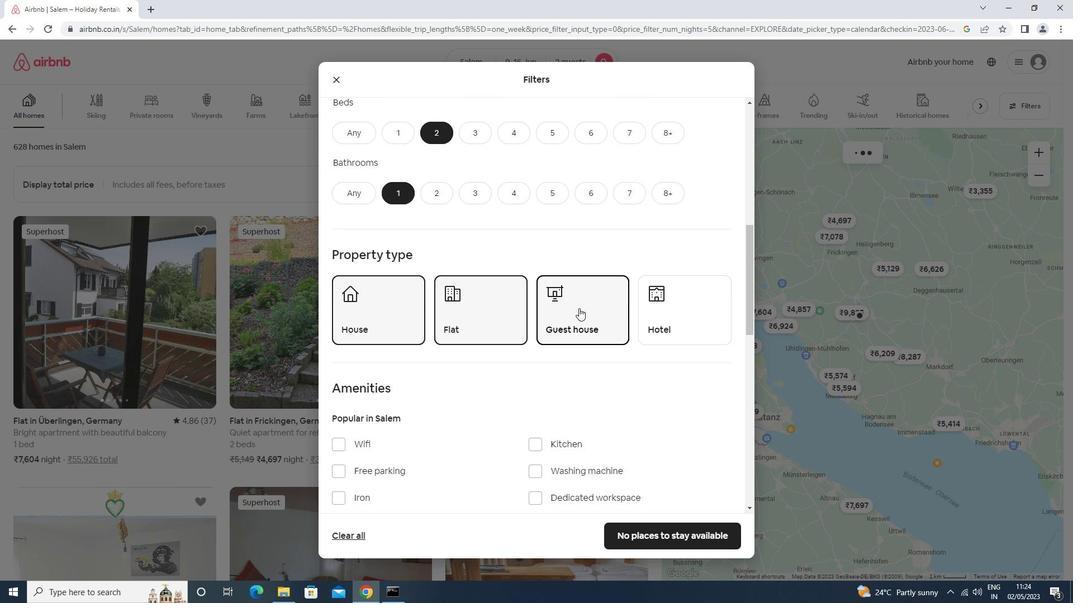 
Action: Mouse scrolled (578, 310) with delta (0, 0)
Screenshot: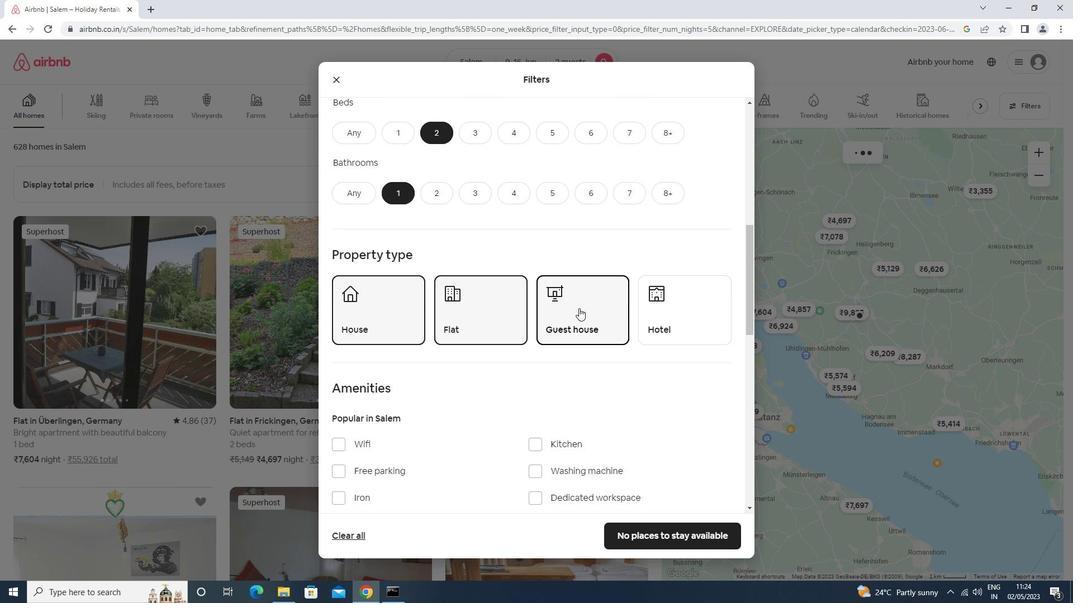 
Action: Mouse moved to (577, 310)
Screenshot: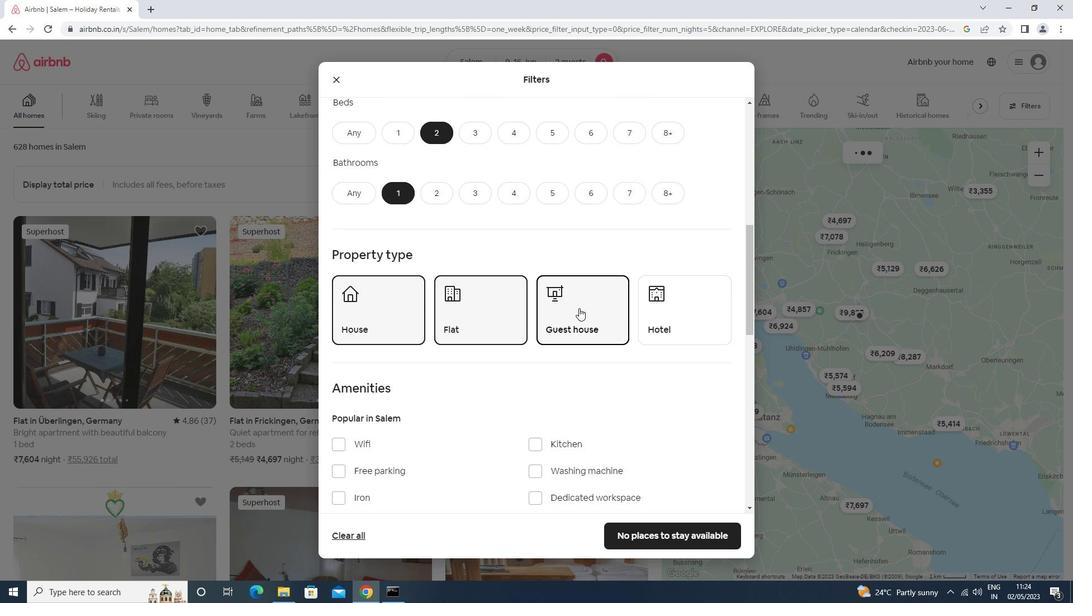 
Action: Mouse scrolled (577, 310) with delta (0, 0)
Screenshot: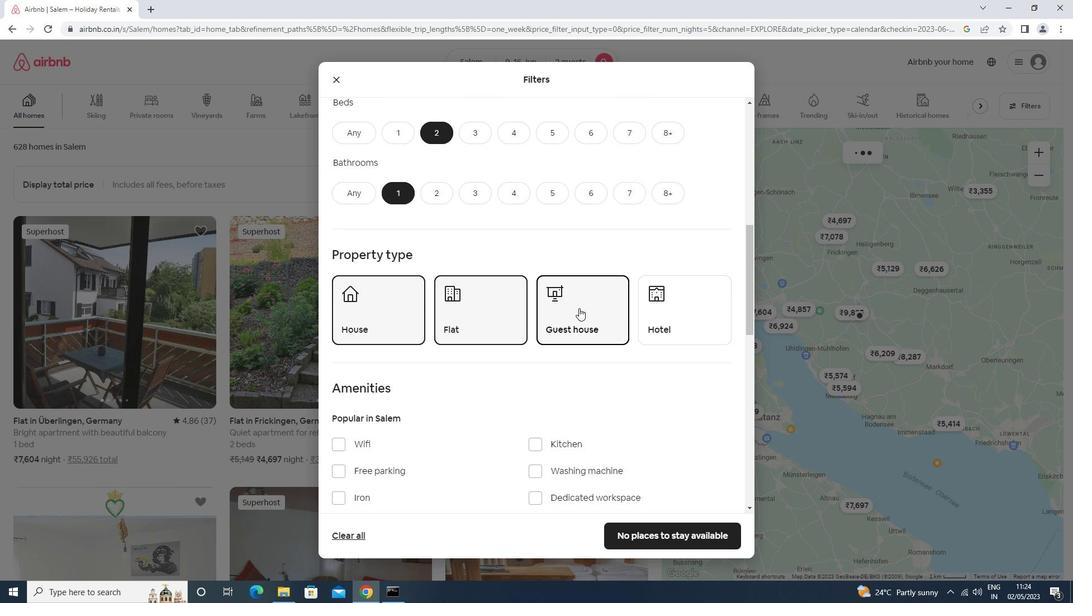 
Action: Mouse moved to (710, 428)
Screenshot: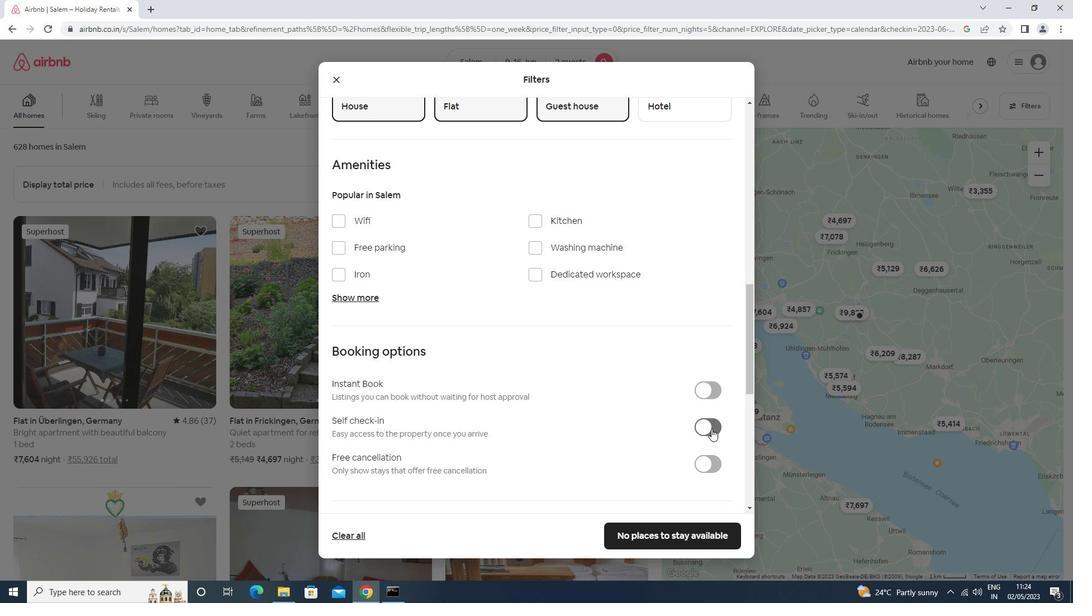 
Action: Mouse pressed left at (710, 428)
Screenshot: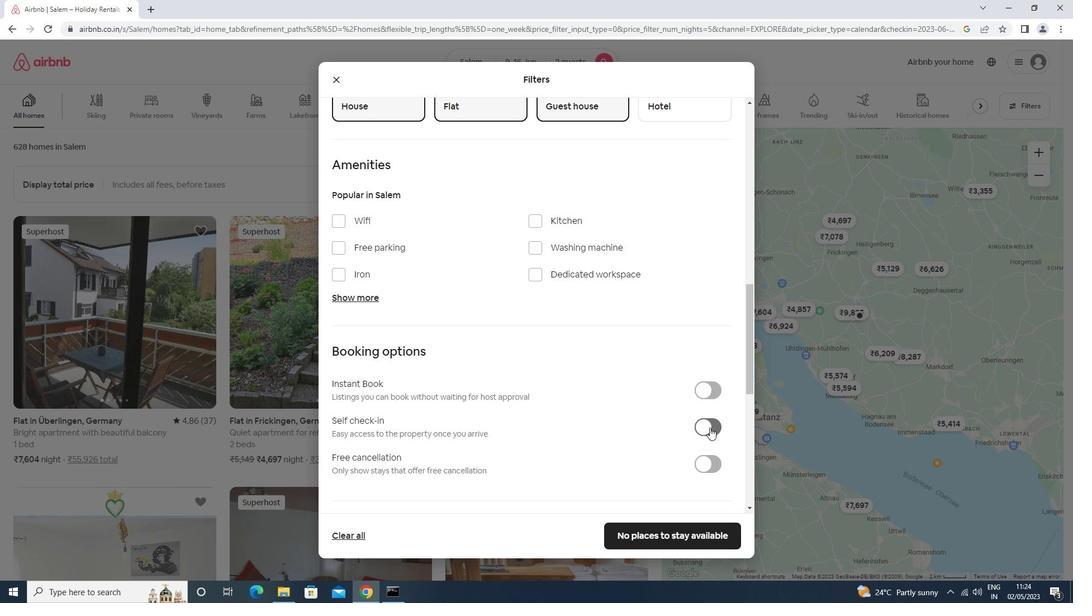 
Action: Mouse moved to (710, 428)
Screenshot: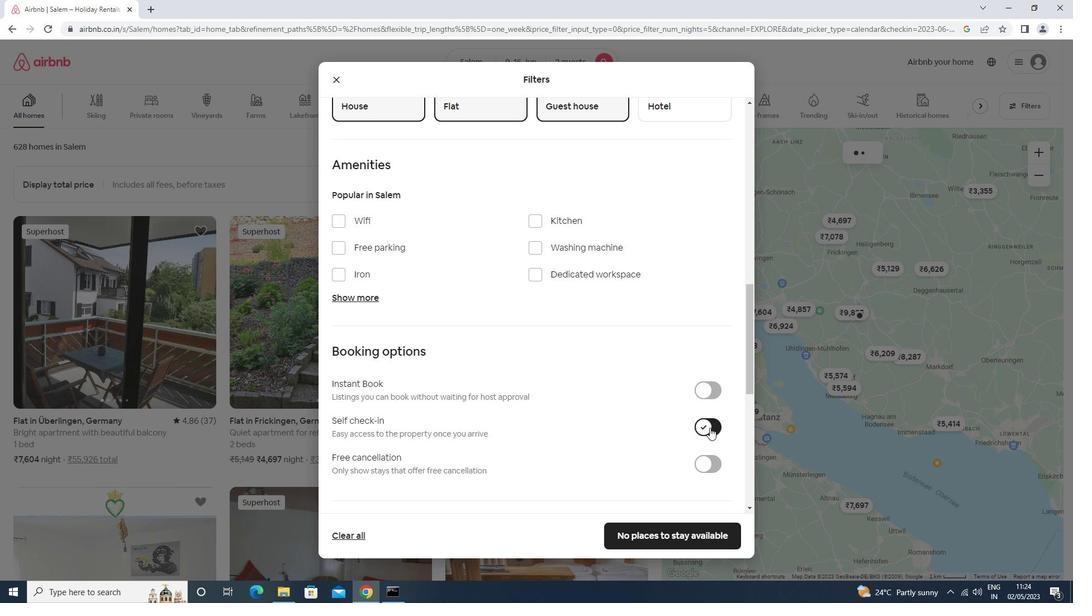 
Action: Mouse scrolled (710, 427) with delta (0, 0)
Screenshot: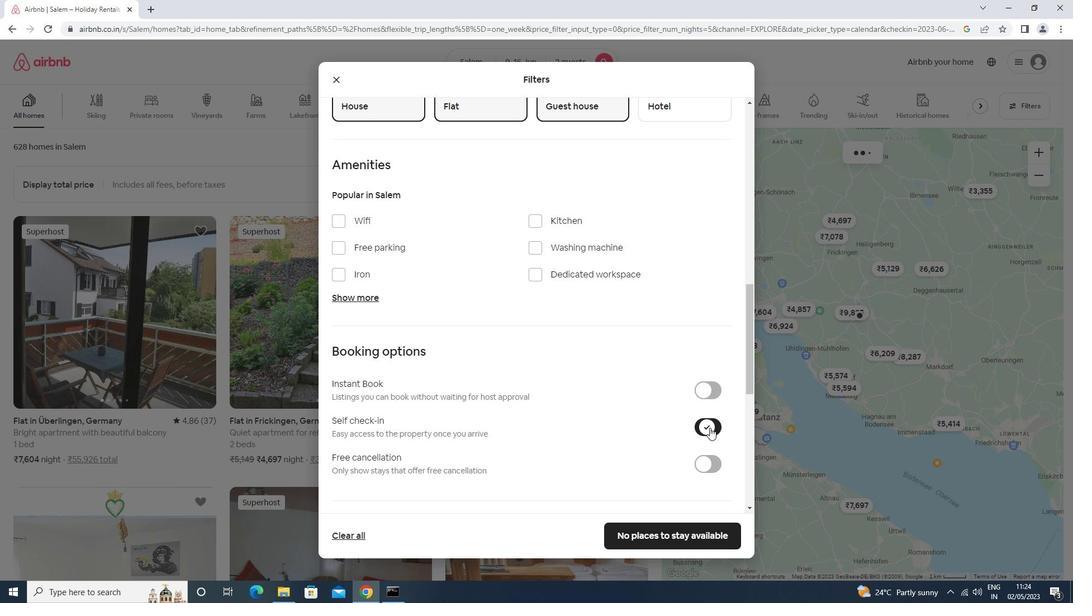 
Action: Mouse moved to (709, 428)
Screenshot: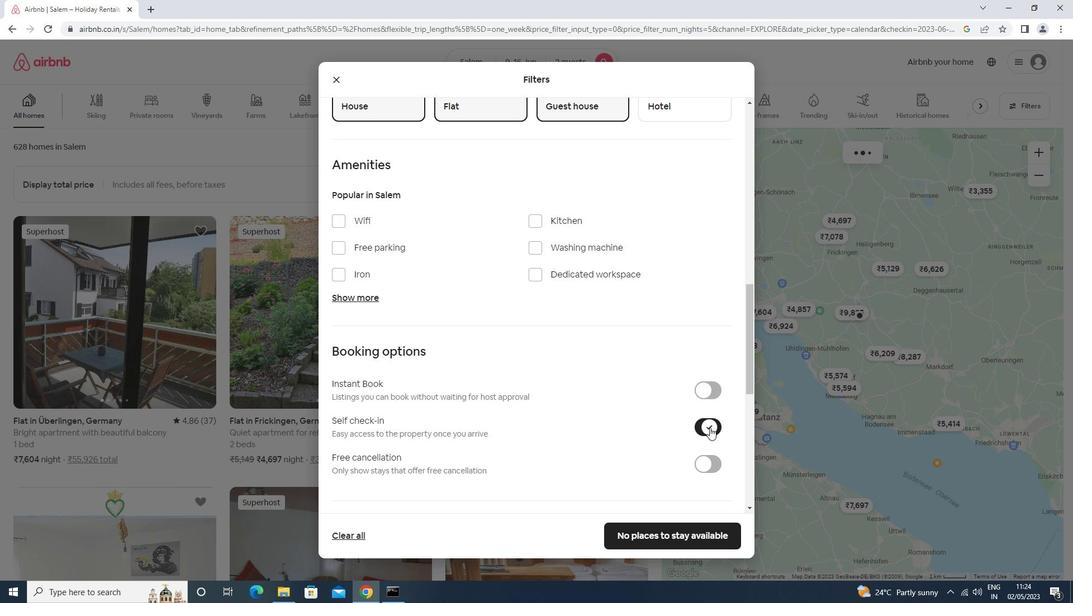 
Action: Mouse scrolled (709, 428) with delta (0, 0)
Screenshot: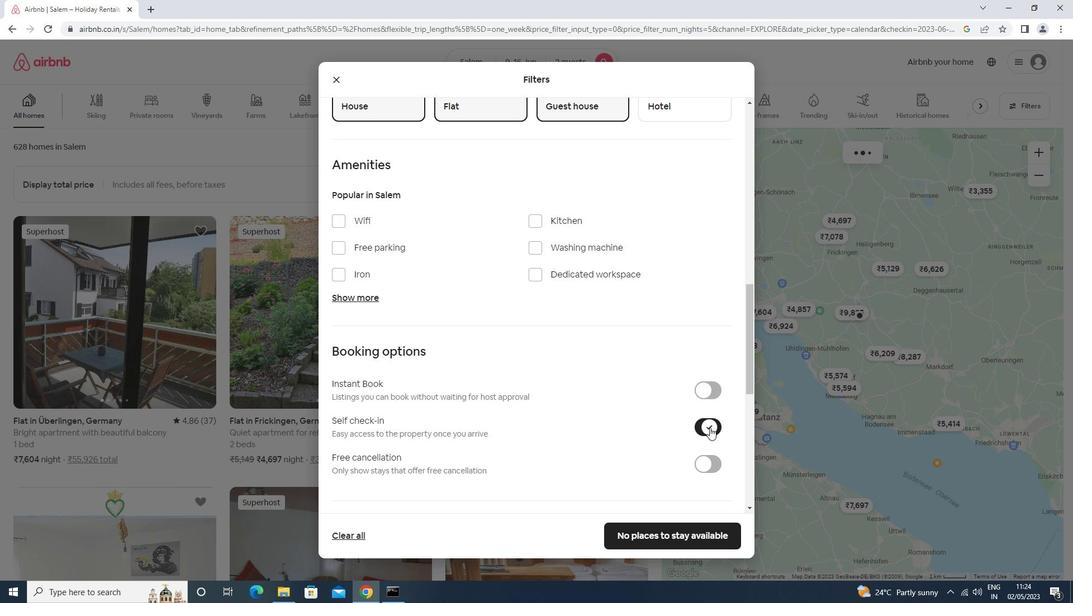 
Action: Mouse scrolled (709, 428) with delta (0, 0)
Screenshot: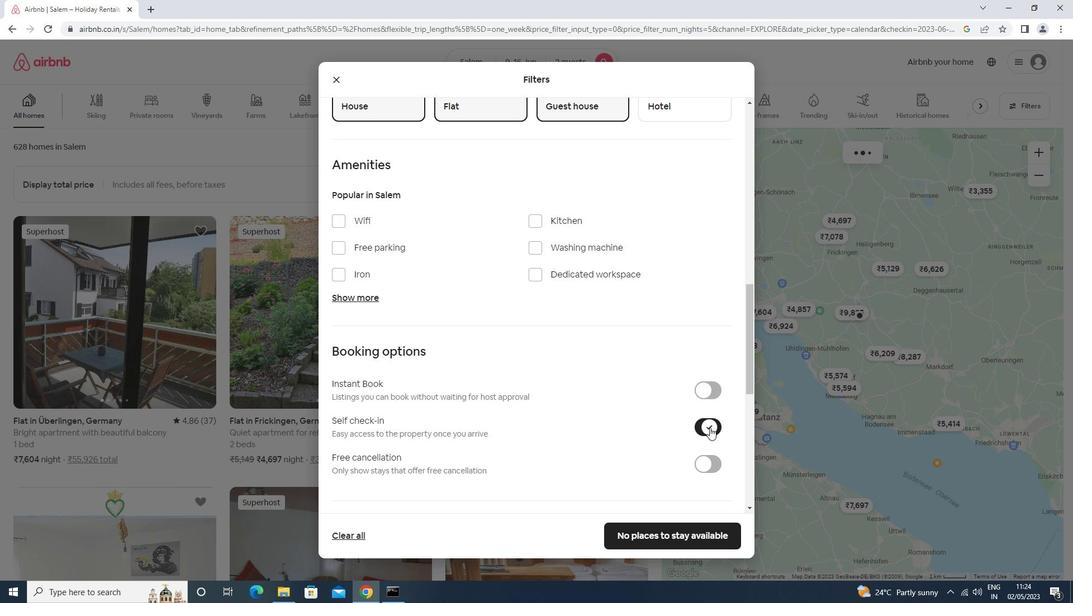 
Action: Mouse scrolled (709, 428) with delta (0, 0)
Screenshot: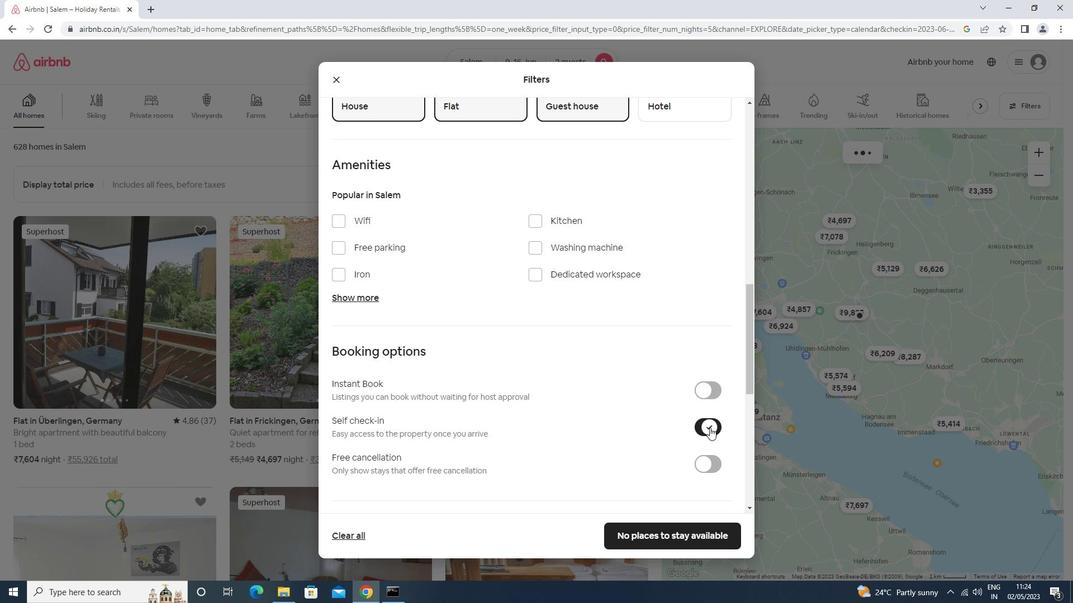 
Action: Mouse moved to (709, 428)
Screenshot: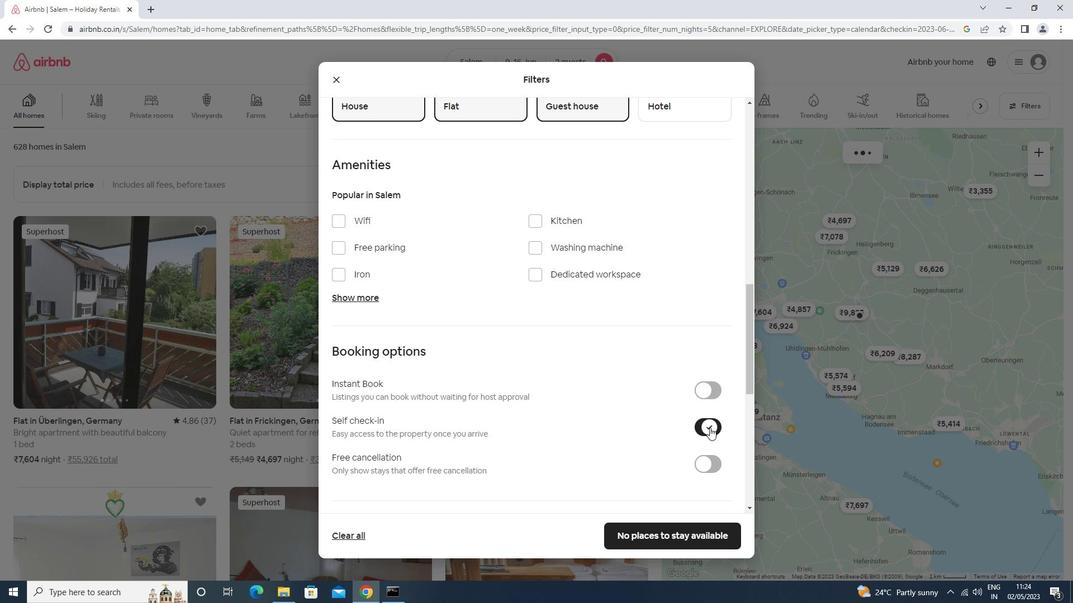 
Action: Mouse scrolled (709, 428) with delta (0, 0)
Screenshot: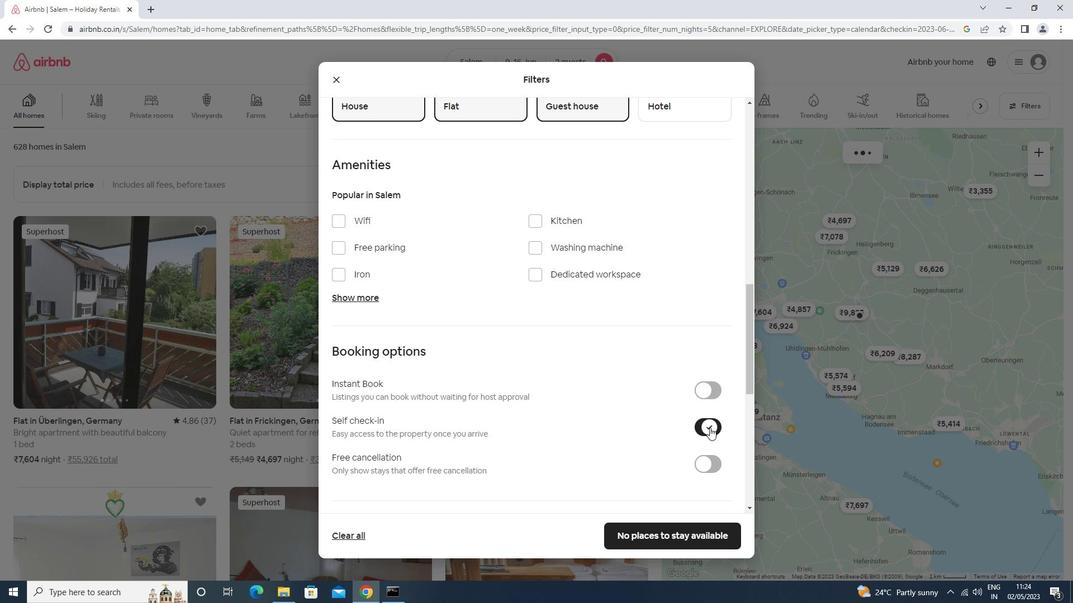 
Action: Mouse scrolled (709, 428) with delta (0, 0)
Screenshot: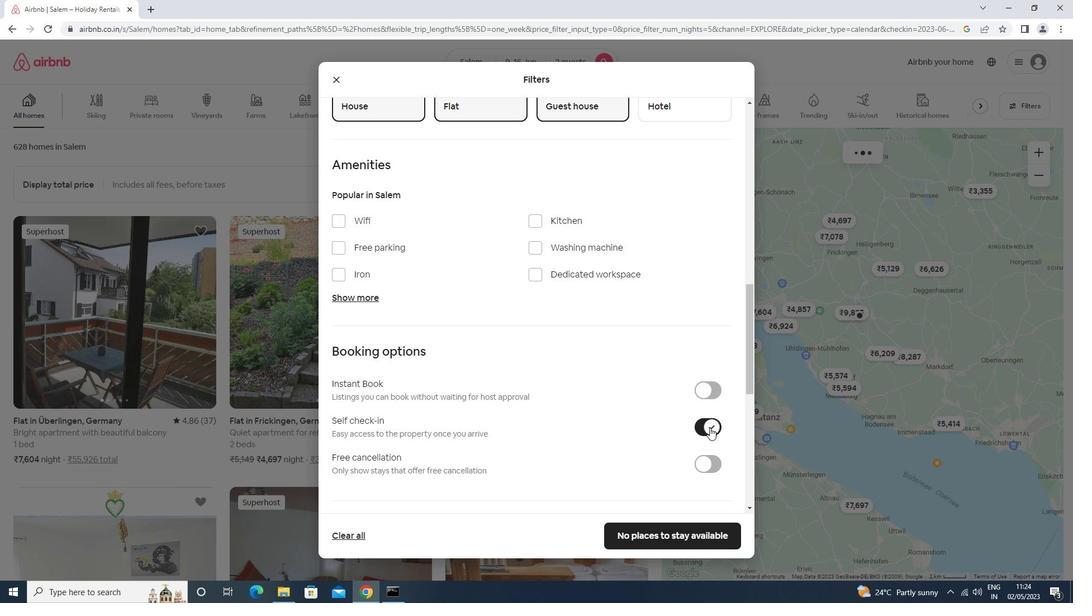 
Action: Mouse scrolled (709, 428) with delta (0, 0)
Screenshot: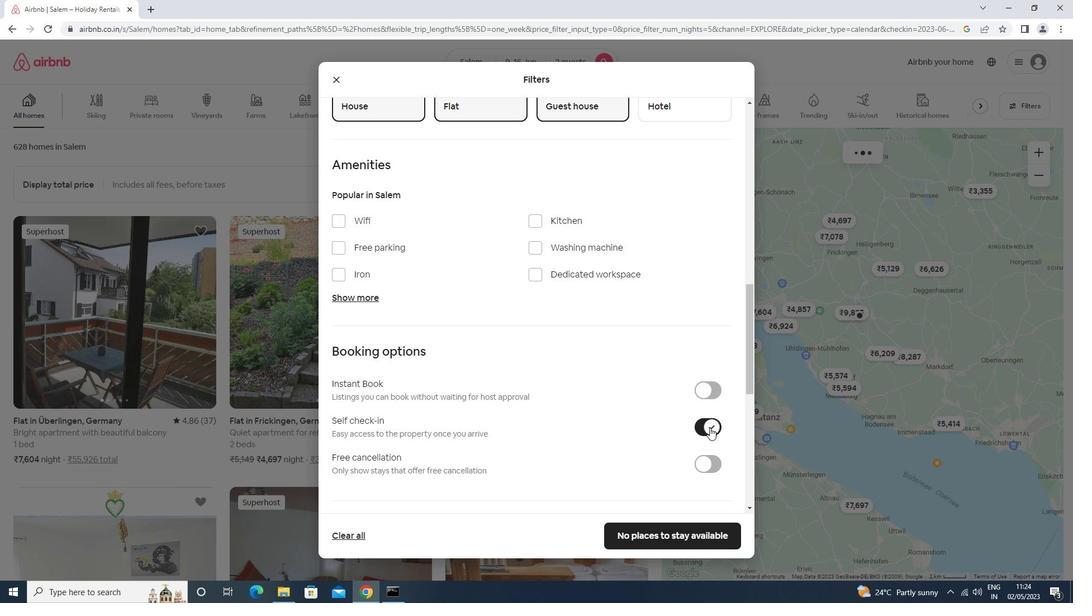 
Action: Mouse moved to (383, 455)
Screenshot: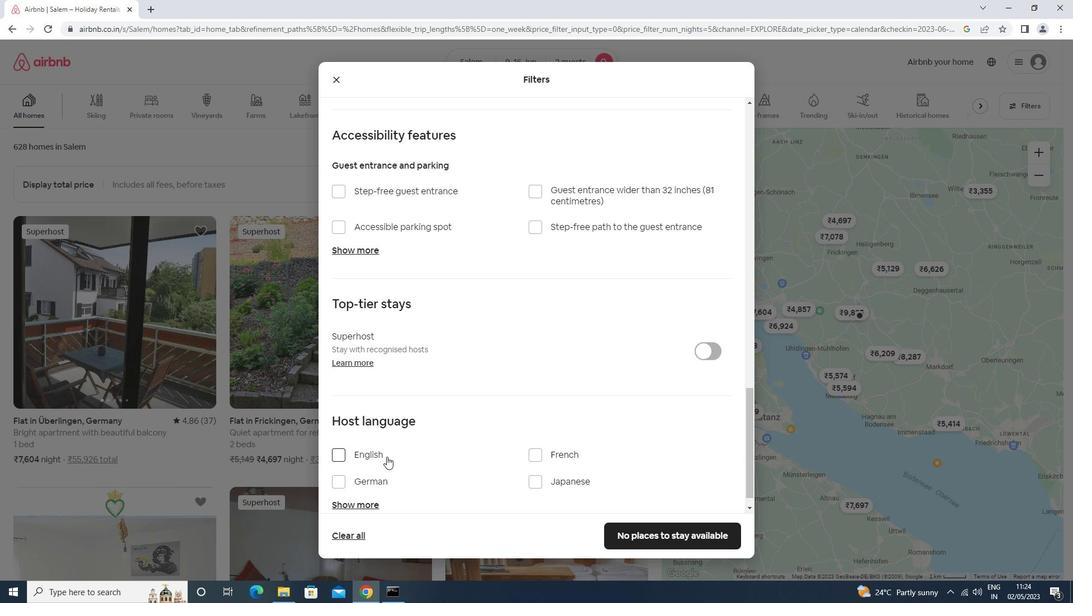 
Action: Mouse pressed left at (383, 455)
Screenshot: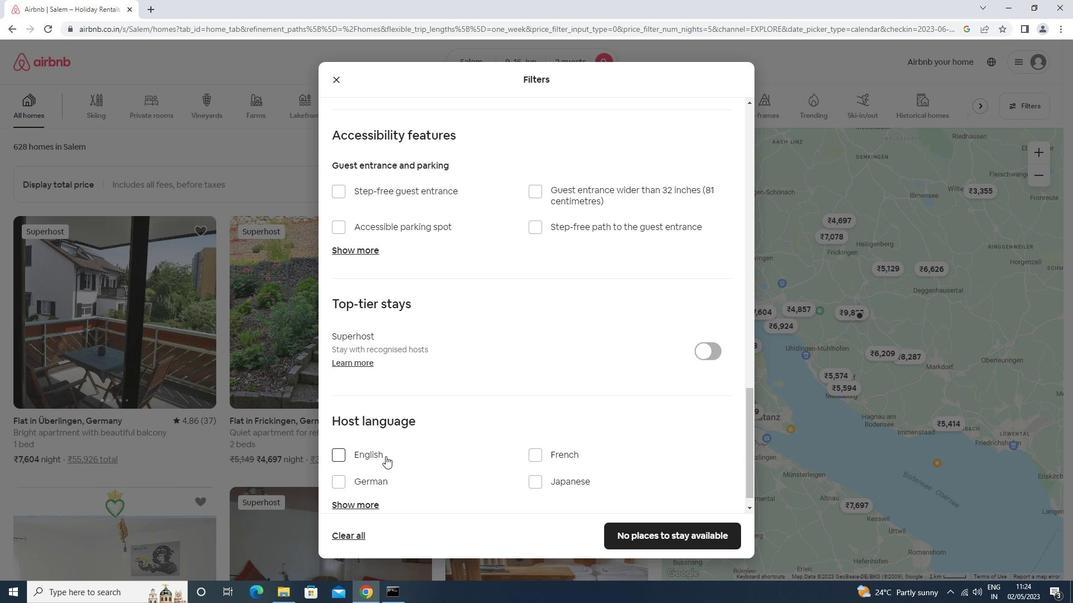 
Action: Mouse moved to (655, 536)
Screenshot: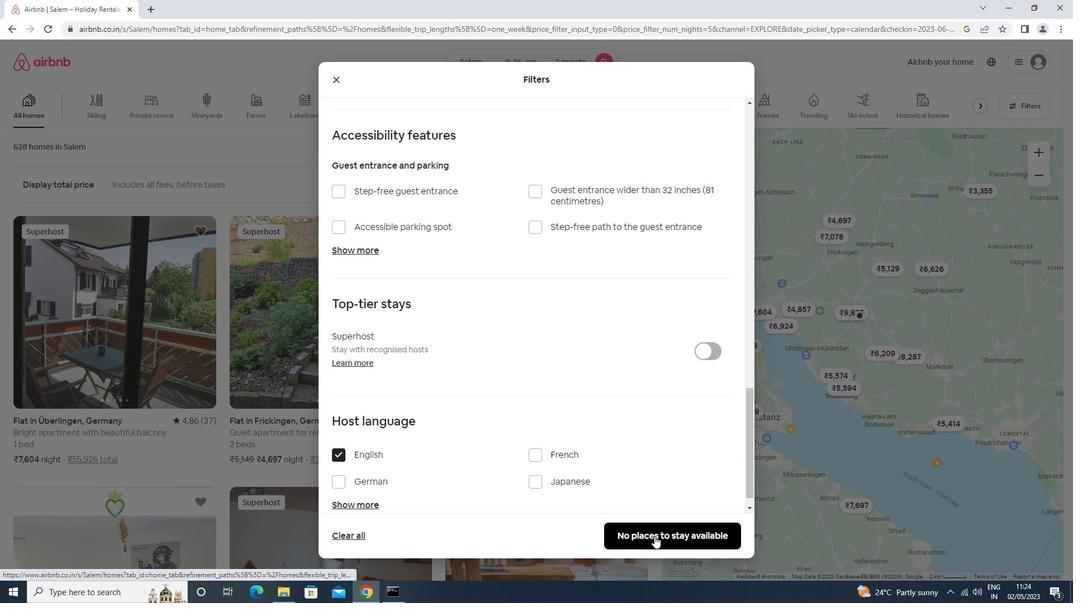 
Action: Mouse pressed left at (655, 536)
Screenshot: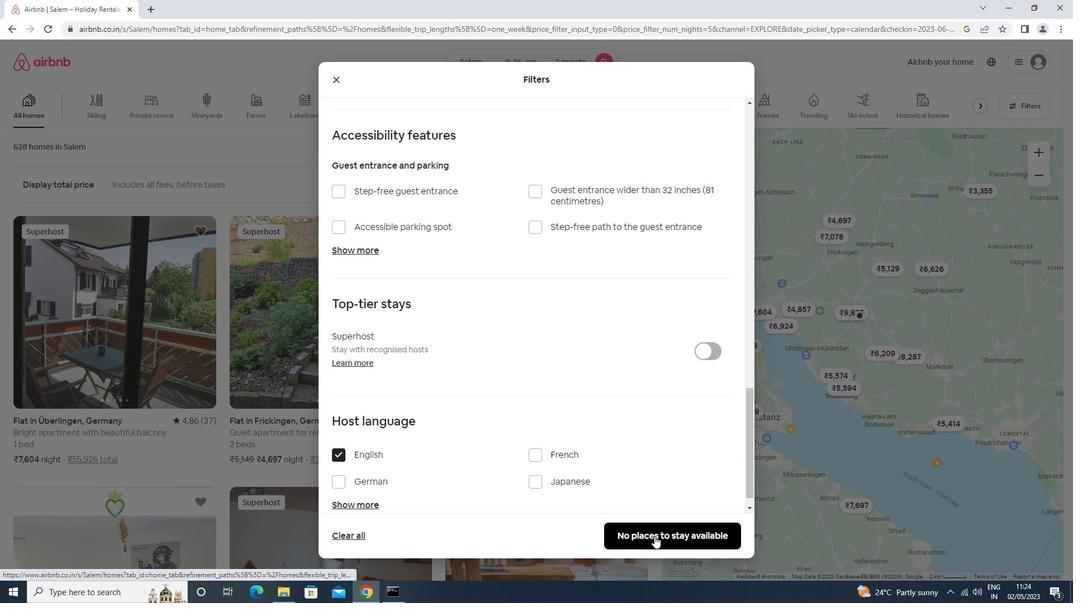 
Action: Mouse moved to (650, 539)
Screenshot: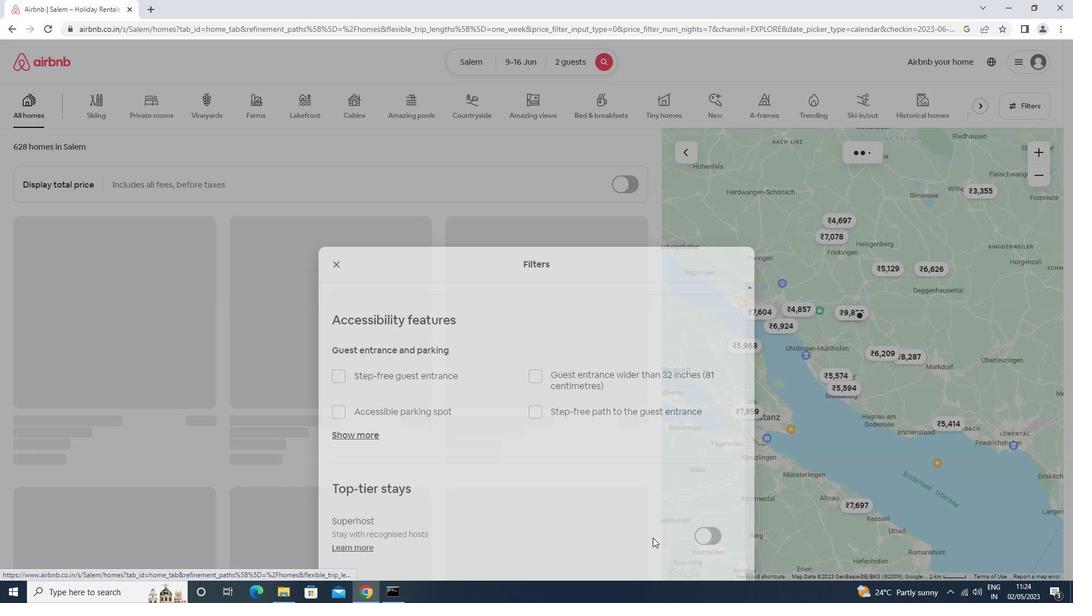 
